 Task: Find connections with filter location Fernandópolis with filter topic #construction with filter profile language German with filter current company Microsoft with filter school Awadesh Pratap Singh University, Rewa with filter industry Surveying and Mapping Services with filter service category Blogging with filter keywords title Geological Engineer
Action: Mouse moved to (482, 98)
Screenshot: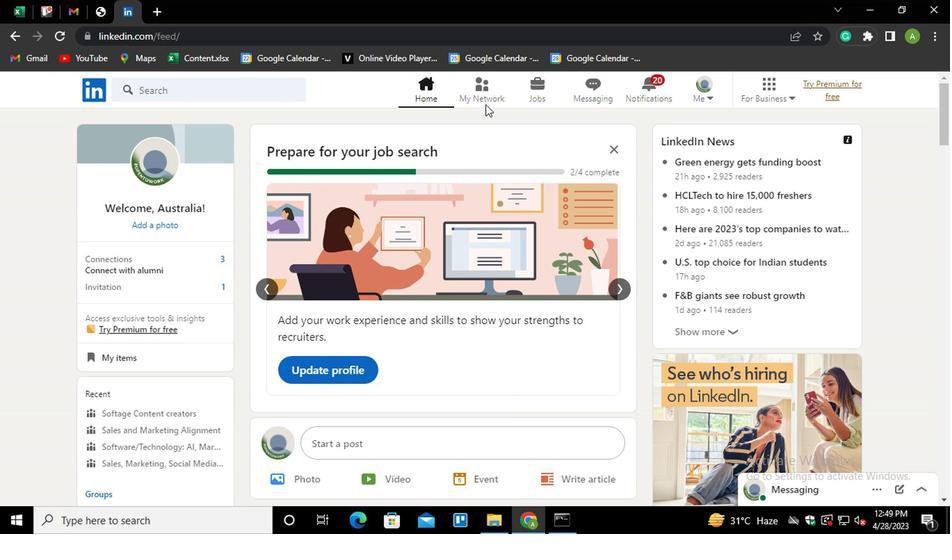 
Action: Mouse pressed left at (482, 98)
Screenshot: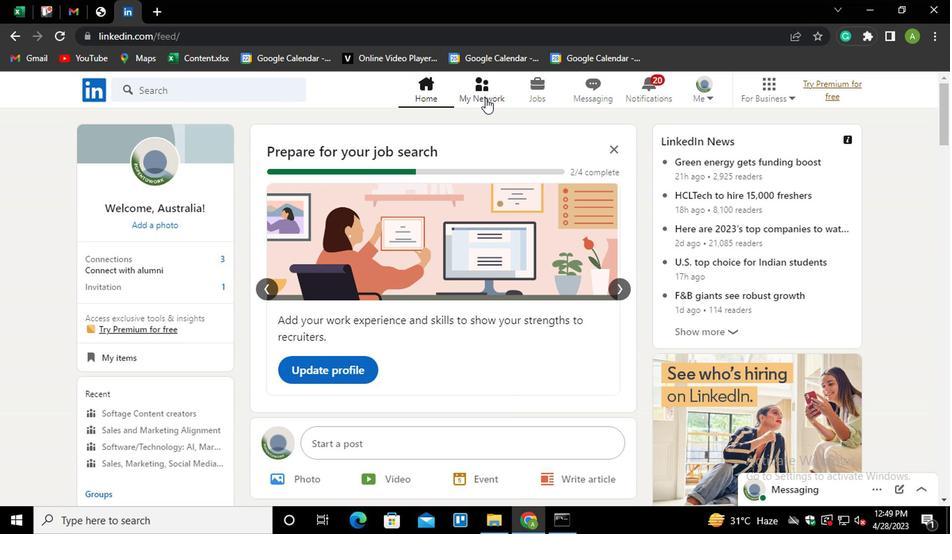 
Action: Mouse moved to (157, 171)
Screenshot: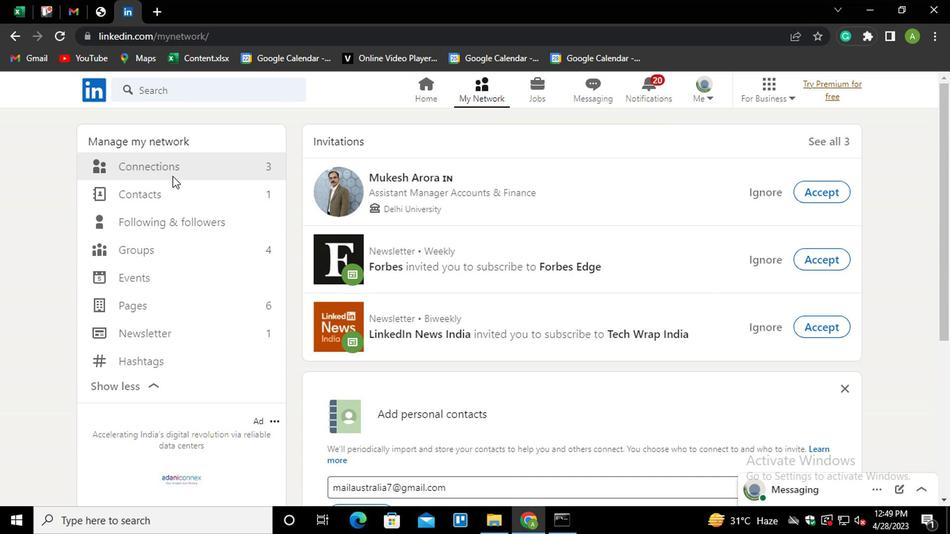 
Action: Mouse pressed left at (157, 171)
Screenshot: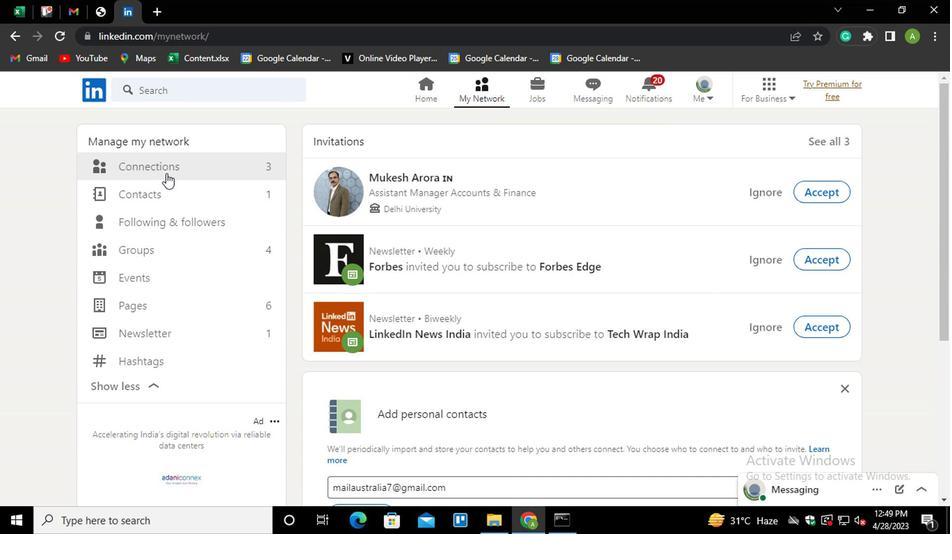 
Action: Mouse moved to (569, 166)
Screenshot: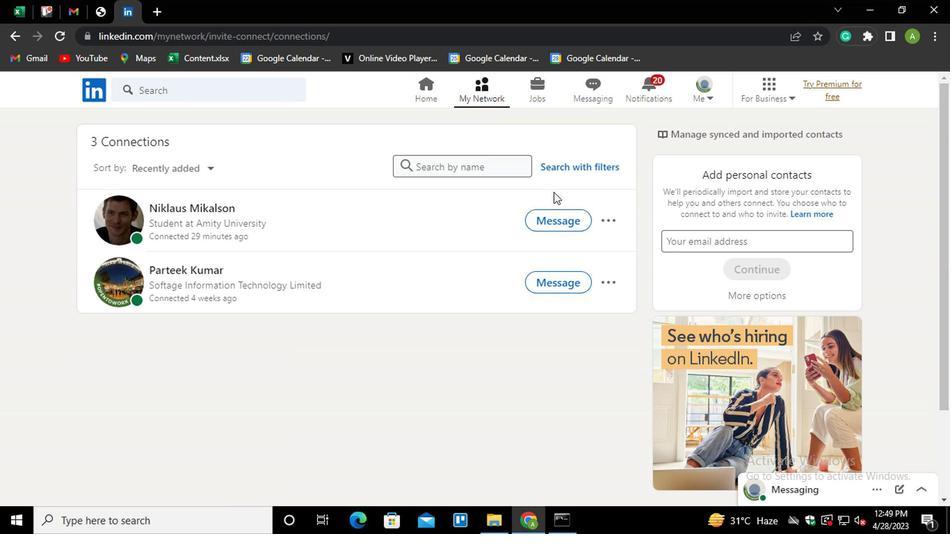 
Action: Mouse pressed left at (569, 166)
Screenshot: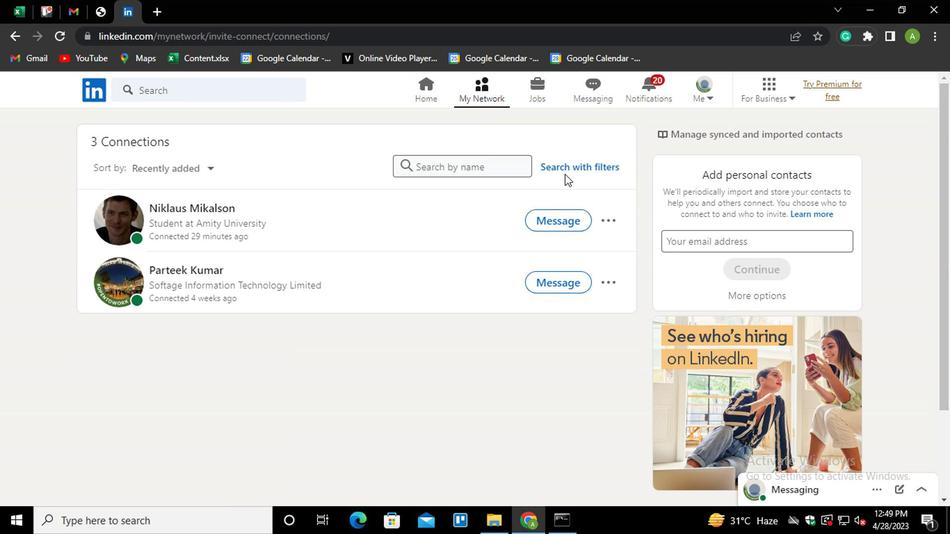 
Action: Mouse moved to (517, 136)
Screenshot: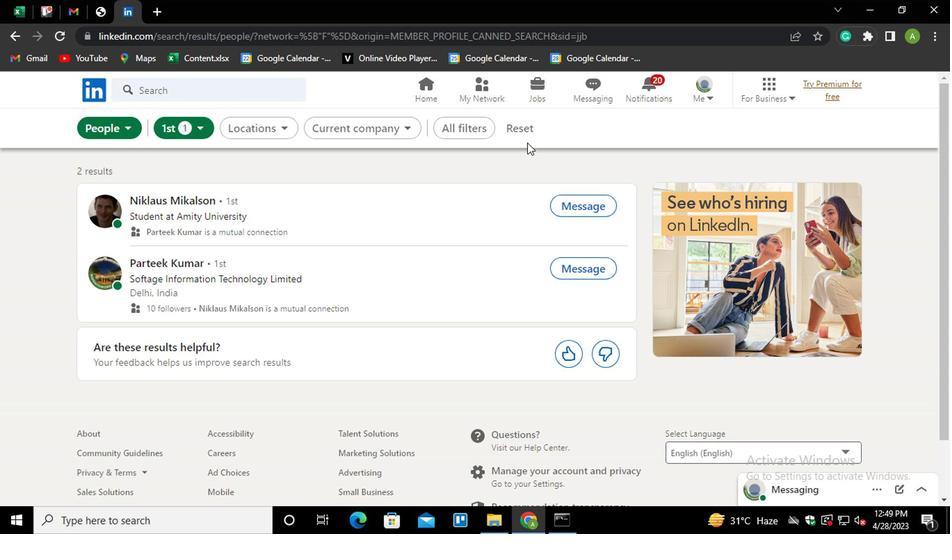 
Action: Mouse pressed left at (517, 136)
Screenshot: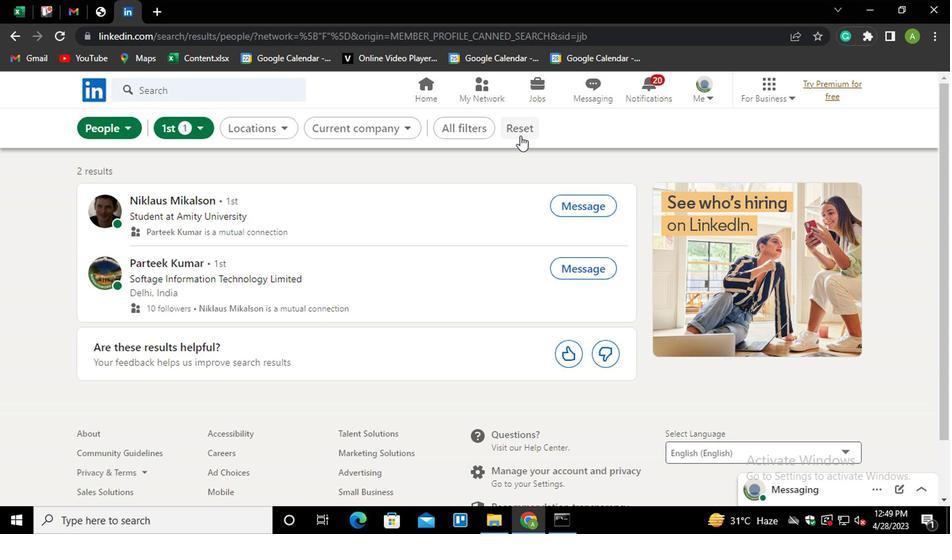 
Action: Mouse moved to (501, 128)
Screenshot: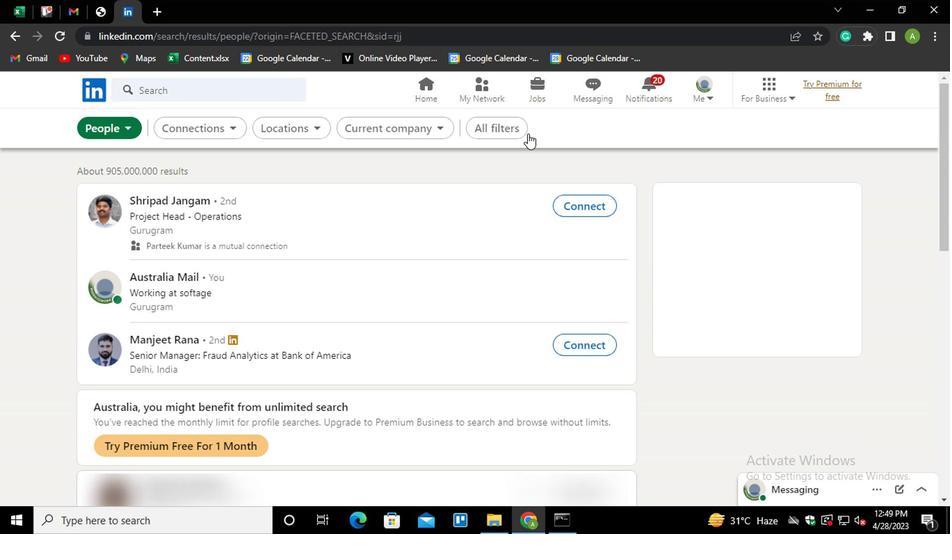 
Action: Mouse pressed left at (501, 128)
Screenshot: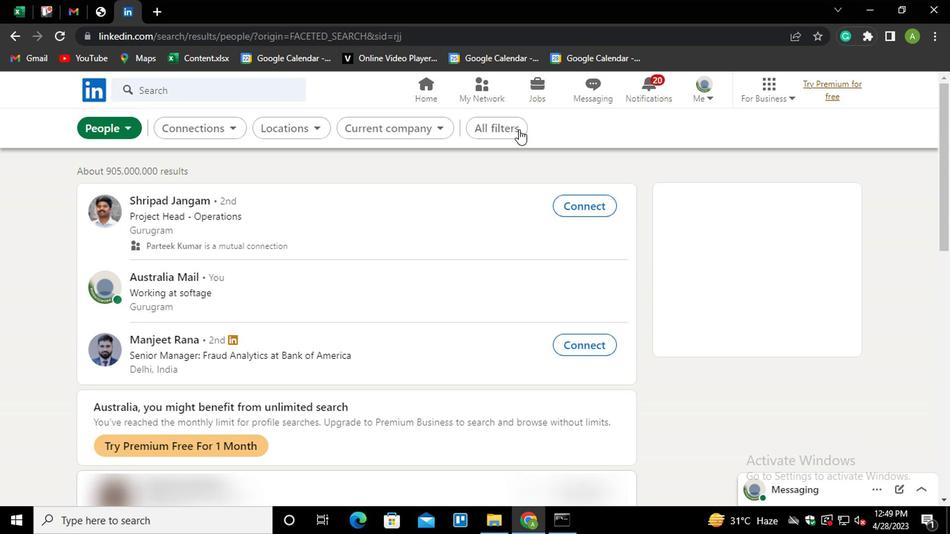 
Action: Mouse moved to (677, 306)
Screenshot: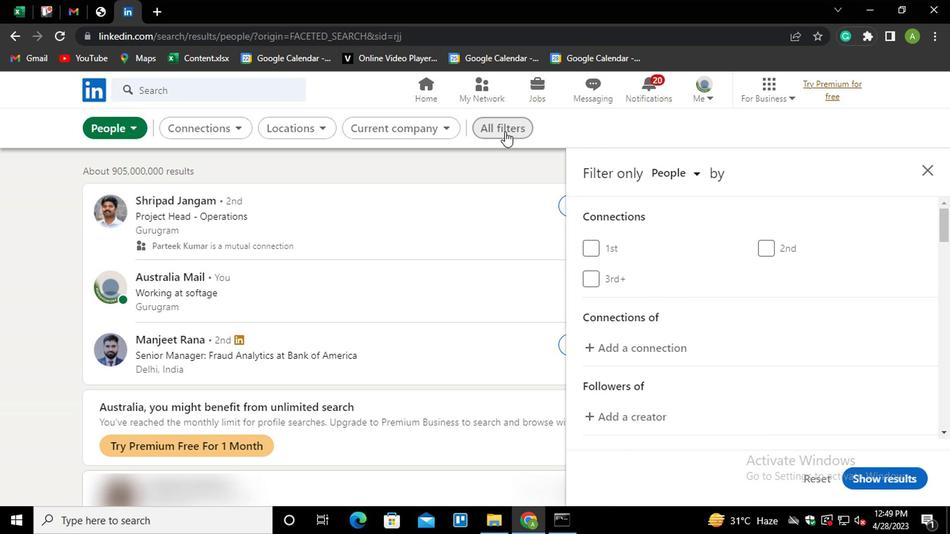 
Action: Mouse scrolled (677, 305) with delta (0, 0)
Screenshot: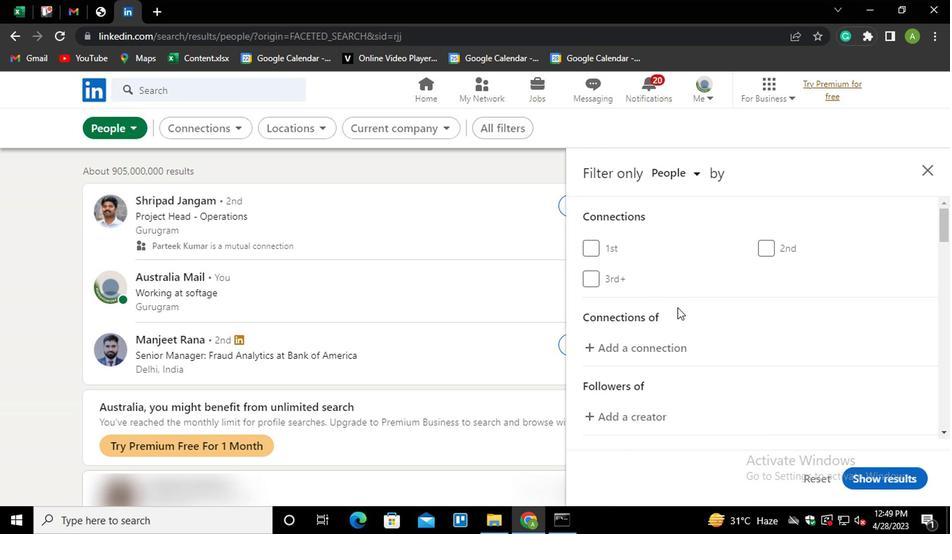 
Action: Mouse scrolled (677, 305) with delta (0, 0)
Screenshot: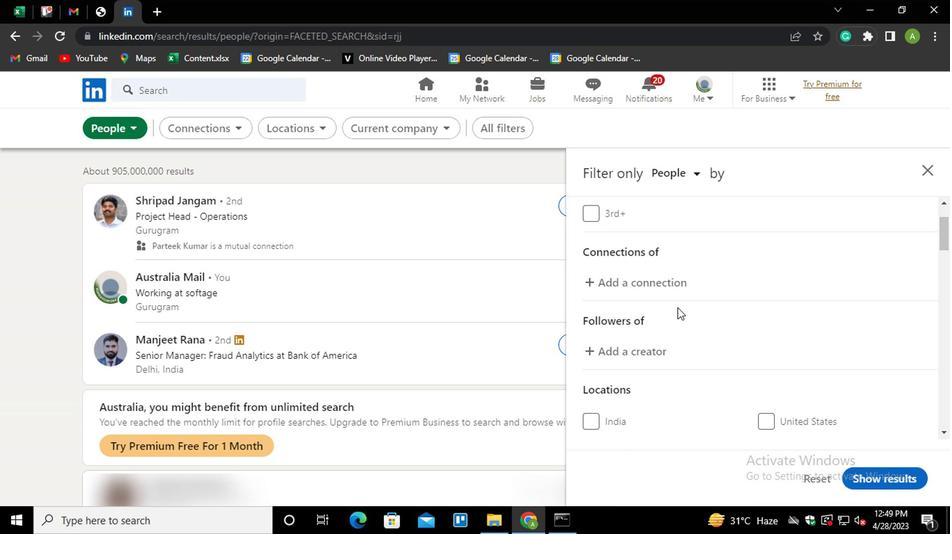 
Action: Mouse scrolled (677, 305) with delta (0, 0)
Screenshot: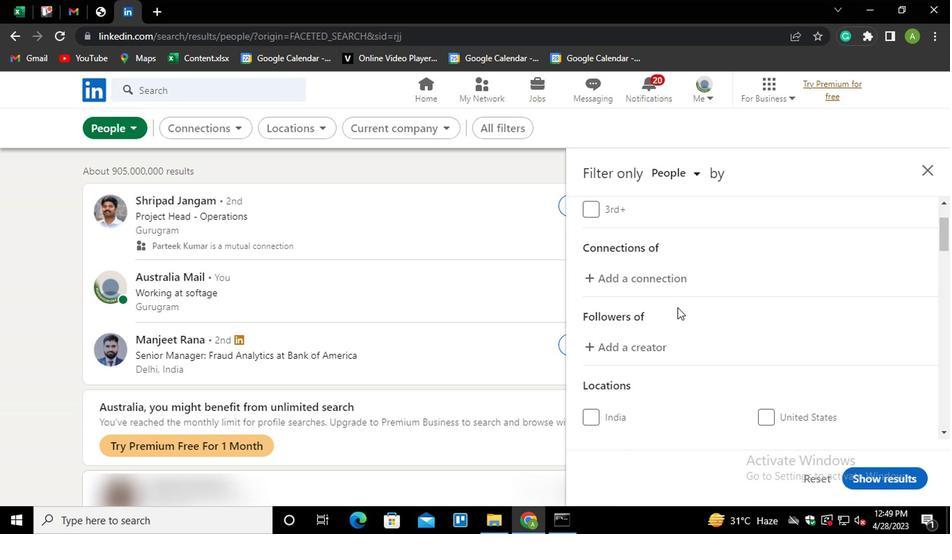 
Action: Mouse moved to (766, 337)
Screenshot: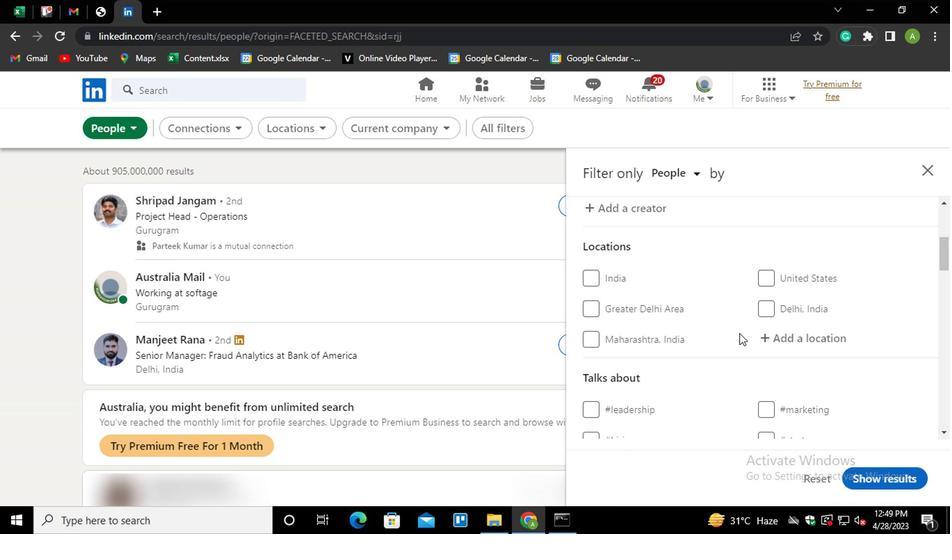 
Action: Mouse pressed left at (766, 337)
Screenshot: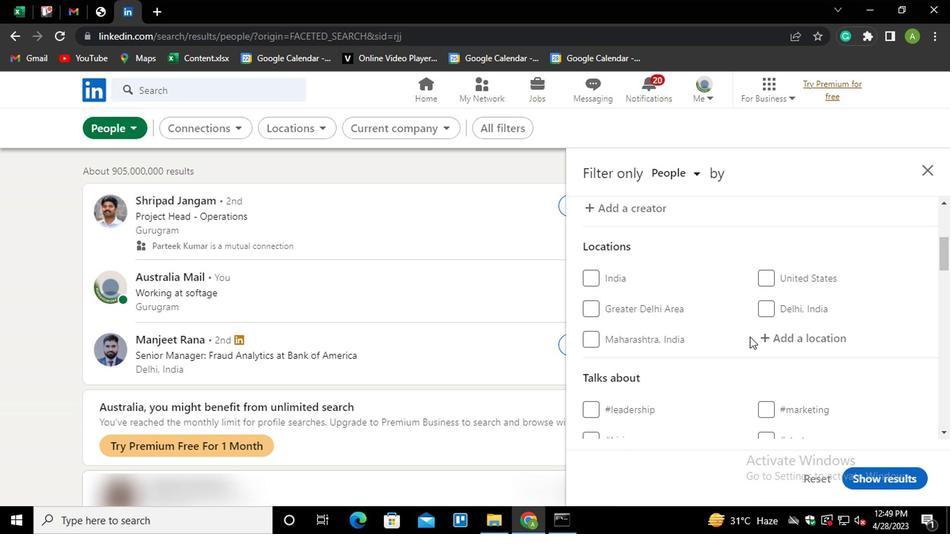 
Action: Mouse moved to (779, 336)
Screenshot: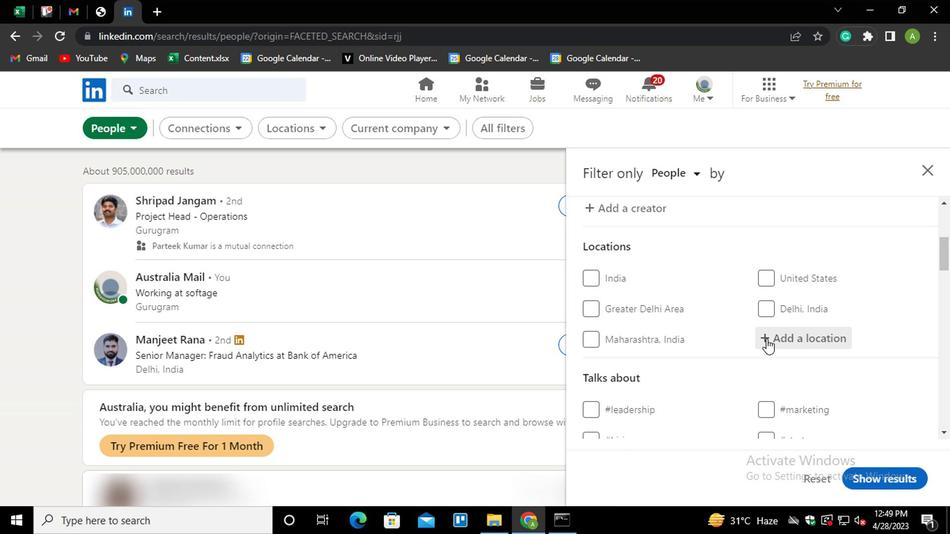 
Action: Mouse pressed left at (779, 336)
Screenshot: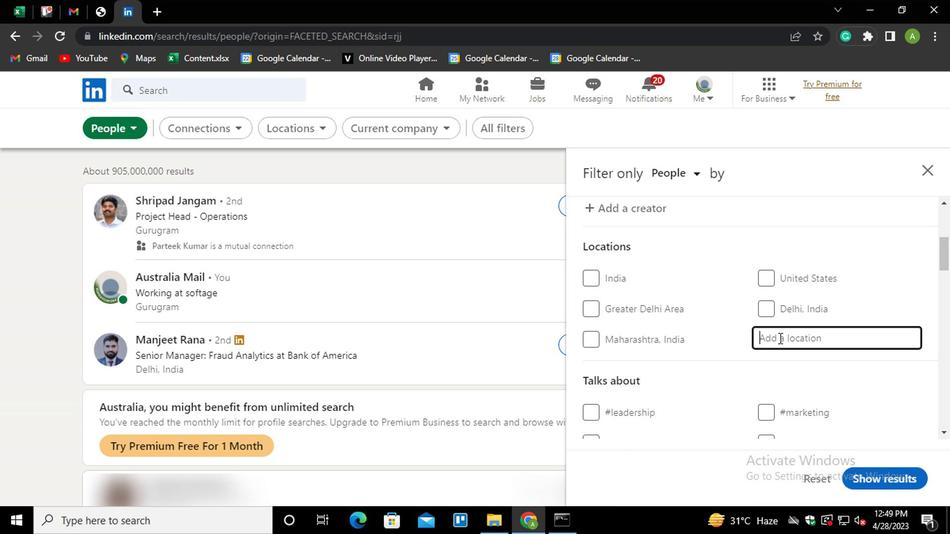 
Action: Key pressed <Key.shift>FERNANDO<Key.down><Key.down><Key.enter>
Screenshot: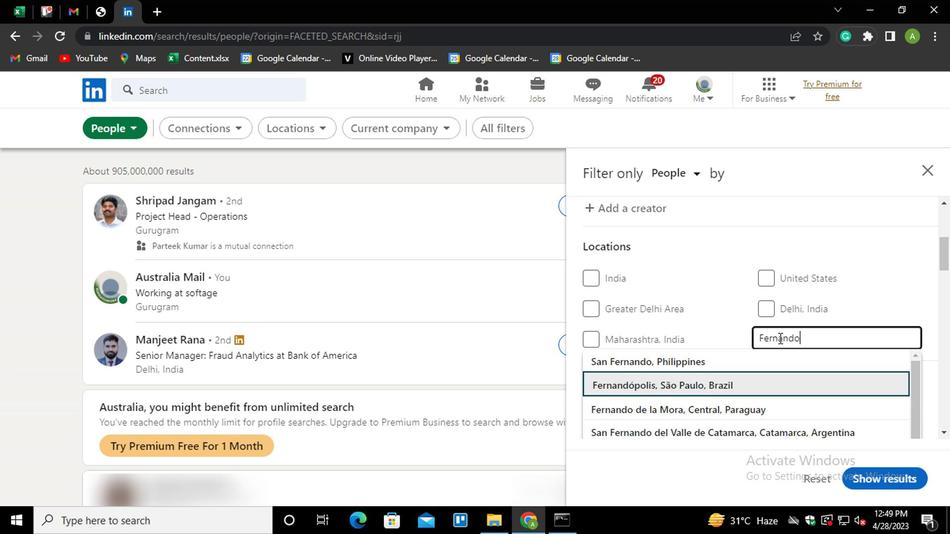 
Action: Mouse scrolled (779, 335) with delta (0, 0)
Screenshot: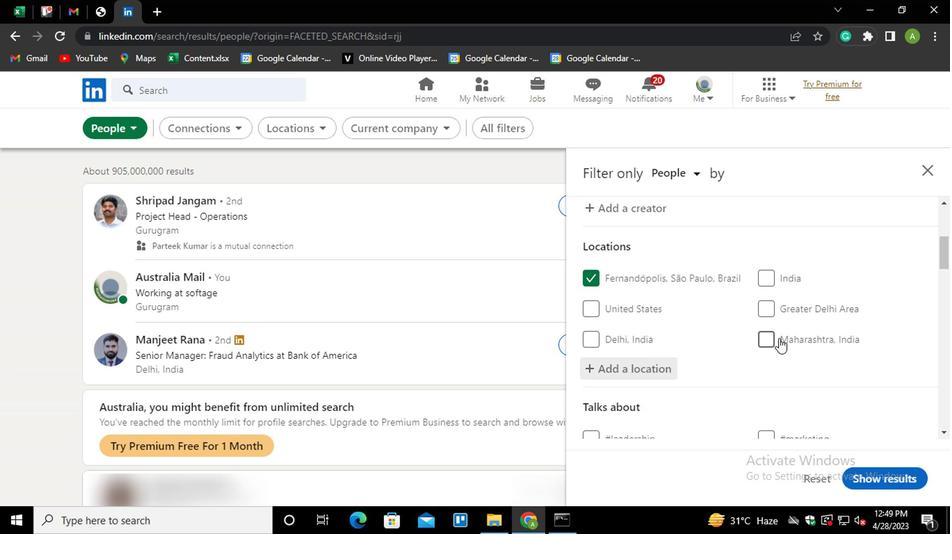 
Action: Mouse scrolled (779, 335) with delta (0, 0)
Screenshot: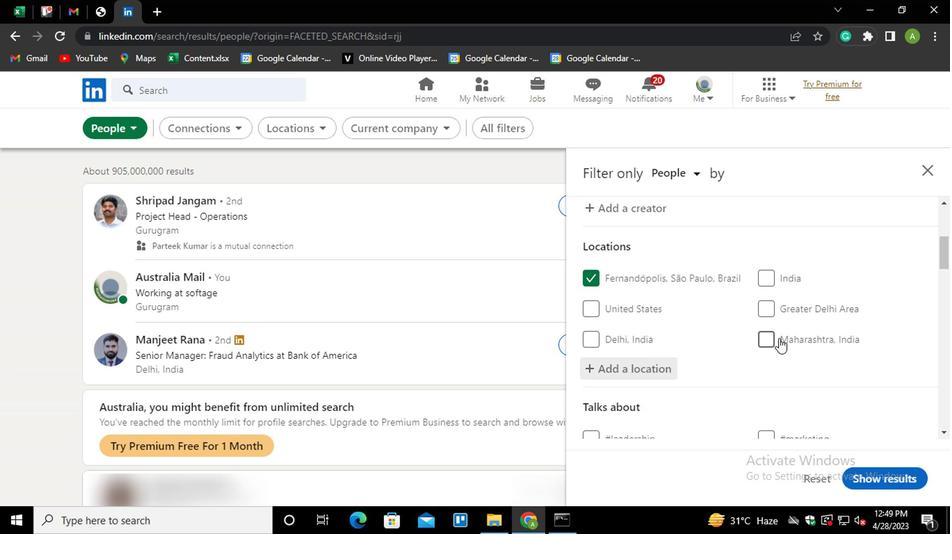 
Action: Mouse scrolled (779, 335) with delta (0, 0)
Screenshot: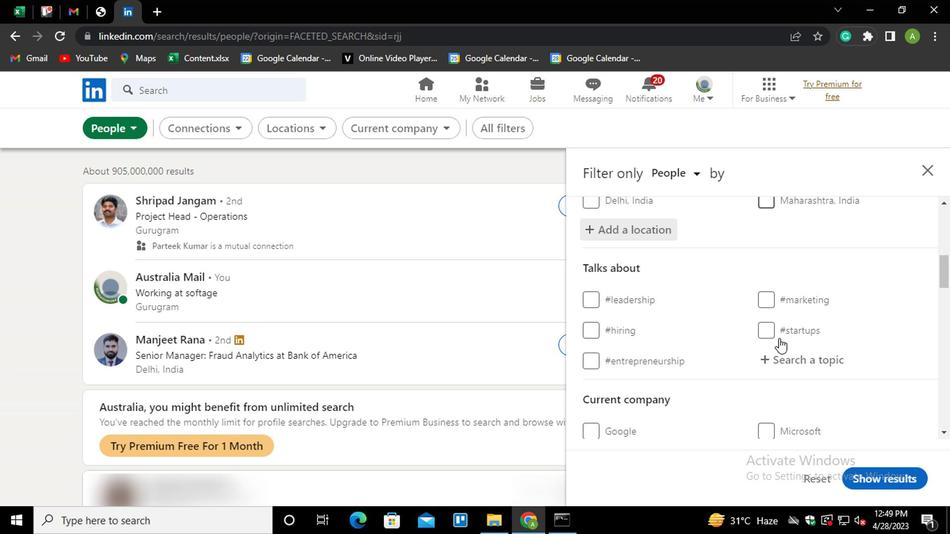 
Action: Mouse moved to (782, 290)
Screenshot: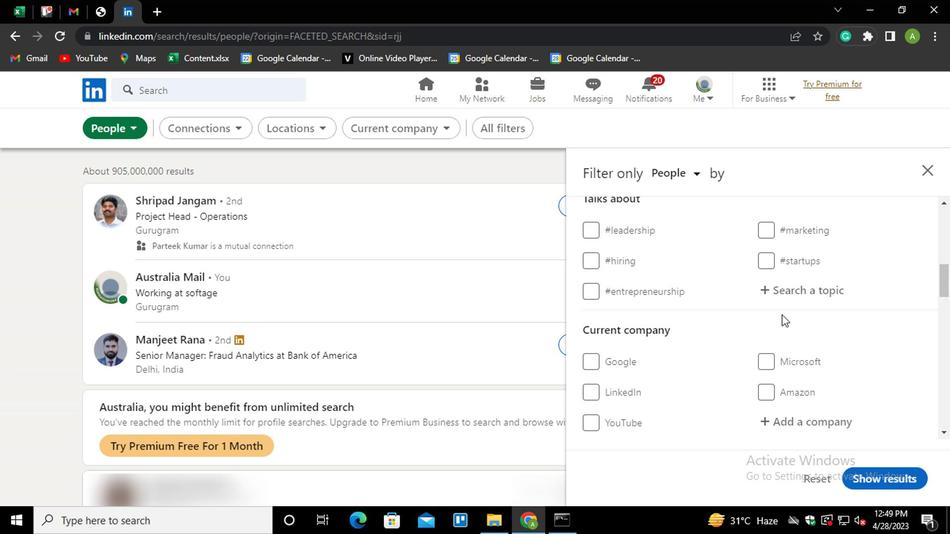 
Action: Mouse pressed left at (782, 290)
Screenshot: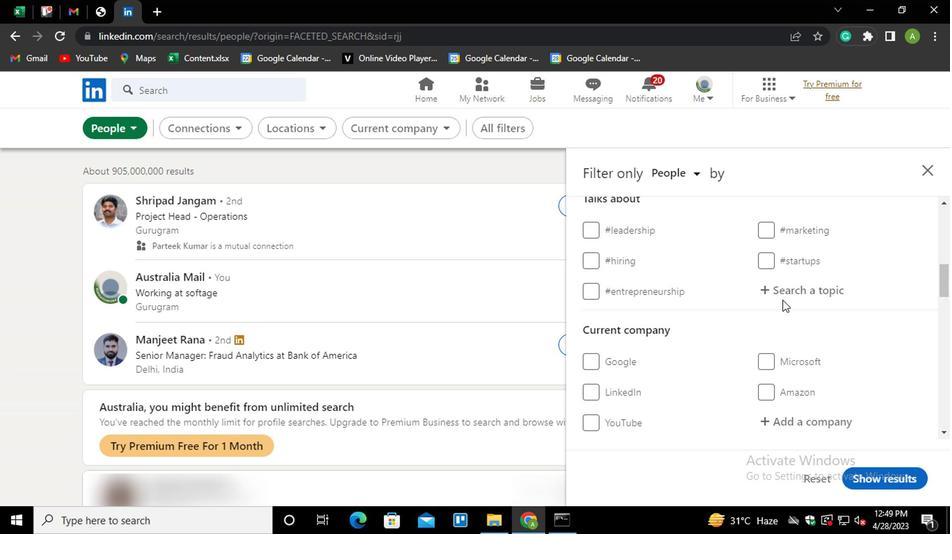 
Action: Key pressed CONSTRUCTION<Key.down><Key.enter>
Screenshot: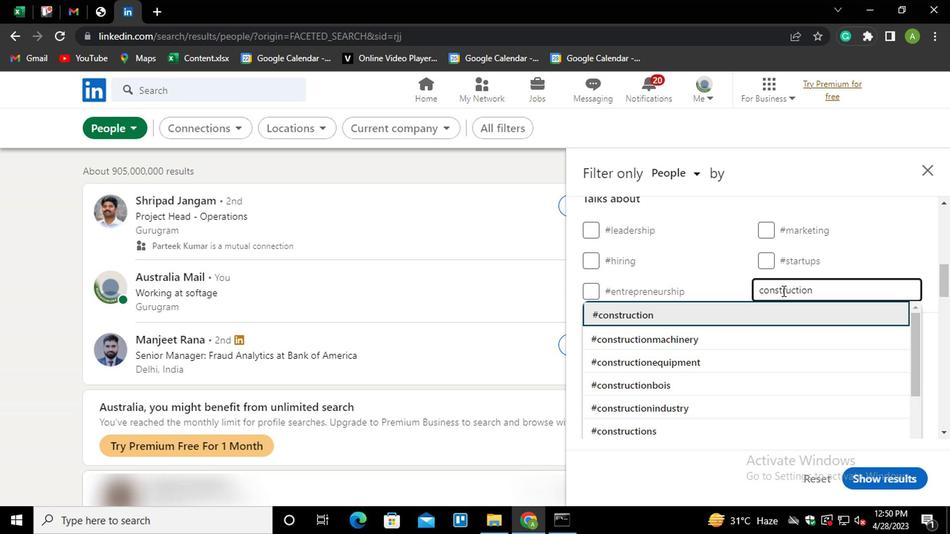 
Action: Mouse scrolled (782, 289) with delta (0, 0)
Screenshot: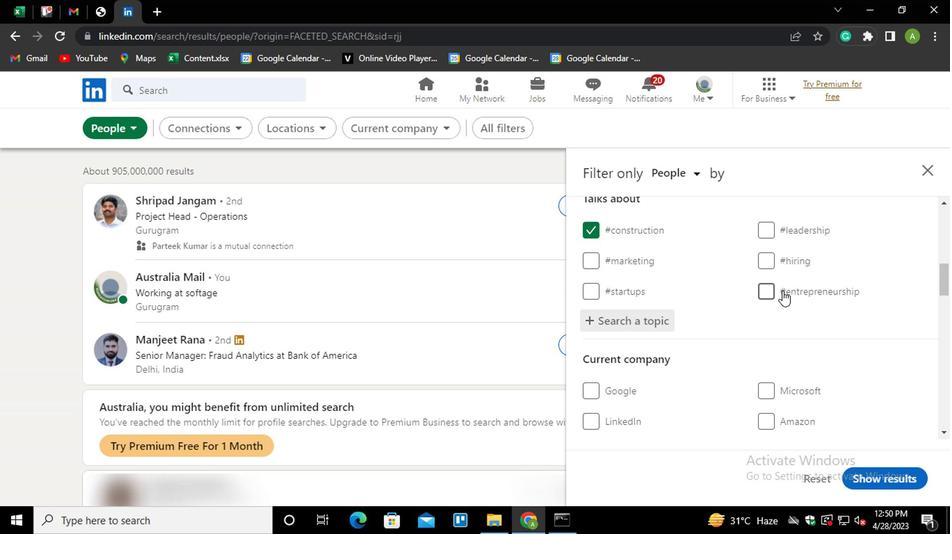 
Action: Mouse scrolled (782, 289) with delta (0, 0)
Screenshot: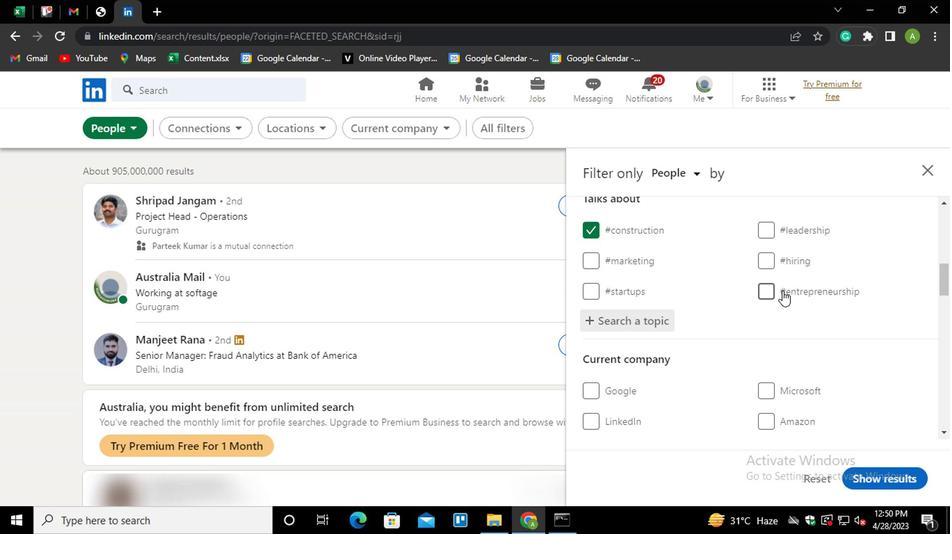 
Action: Mouse scrolled (782, 289) with delta (0, 0)
Screenshot: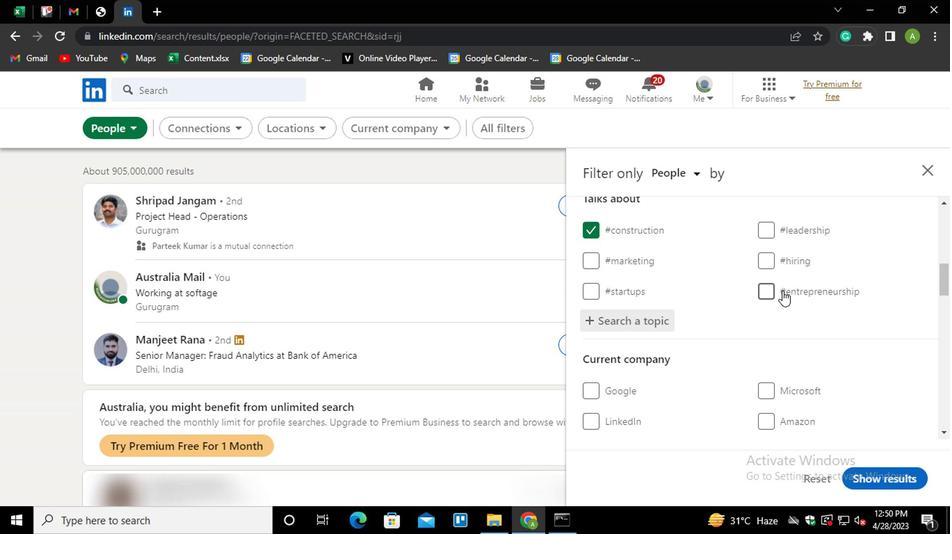 
Action: Mouse scrolled (782, 289) with delta (0, 0)
Screenshot: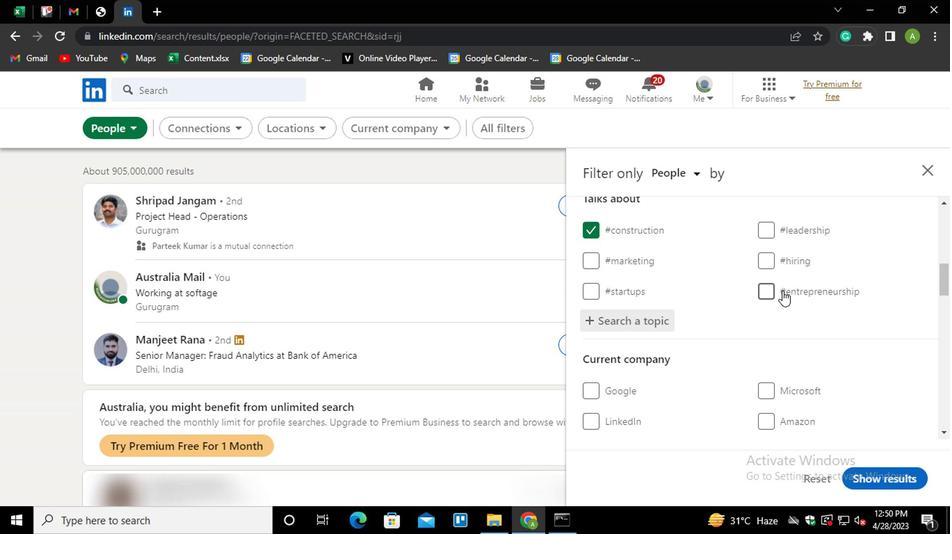
Action: Mouse scrolled (782, 289) with delta (0, 0)
Screenshot: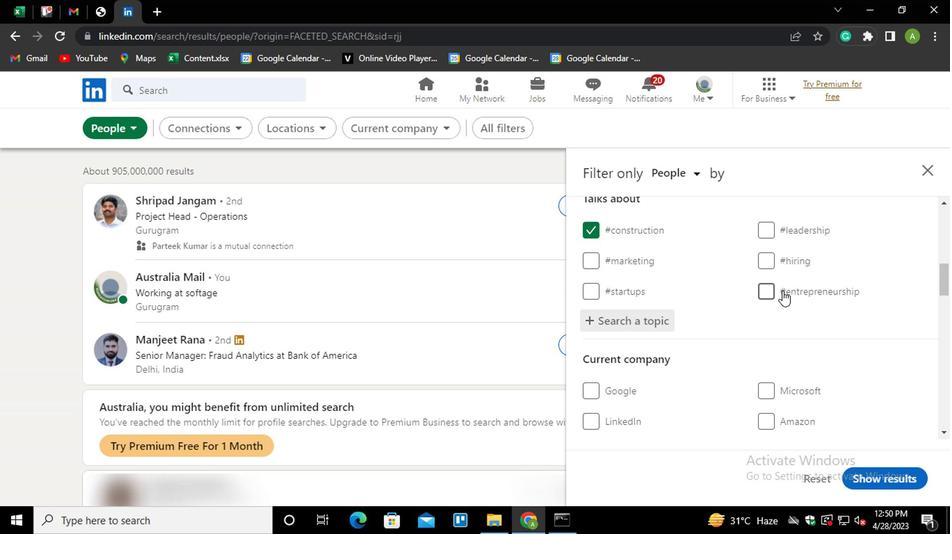 
Action: Mouse scrolled (782, 289) with delta (0, 0)
Screenshot: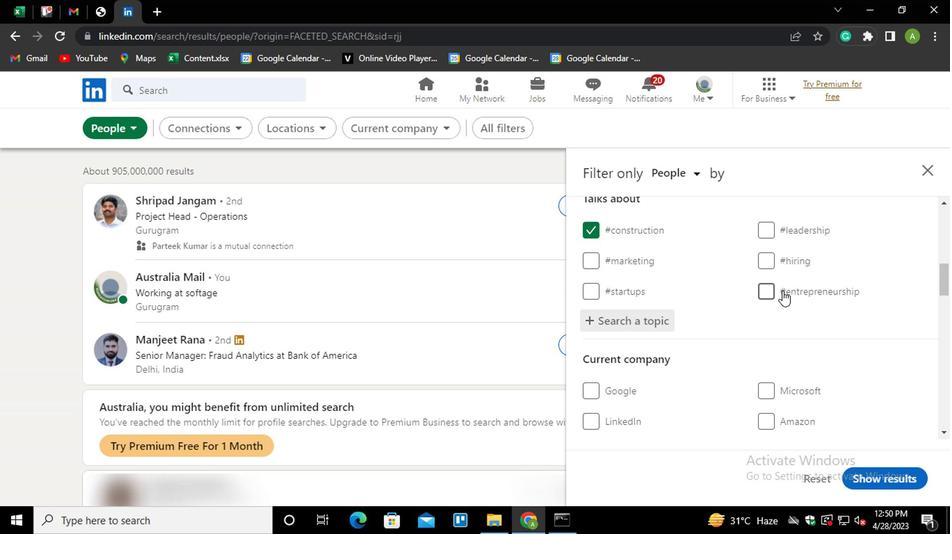 
Action: Mouse scrolled (782, 289) with delta (0, 0)
Screenshot: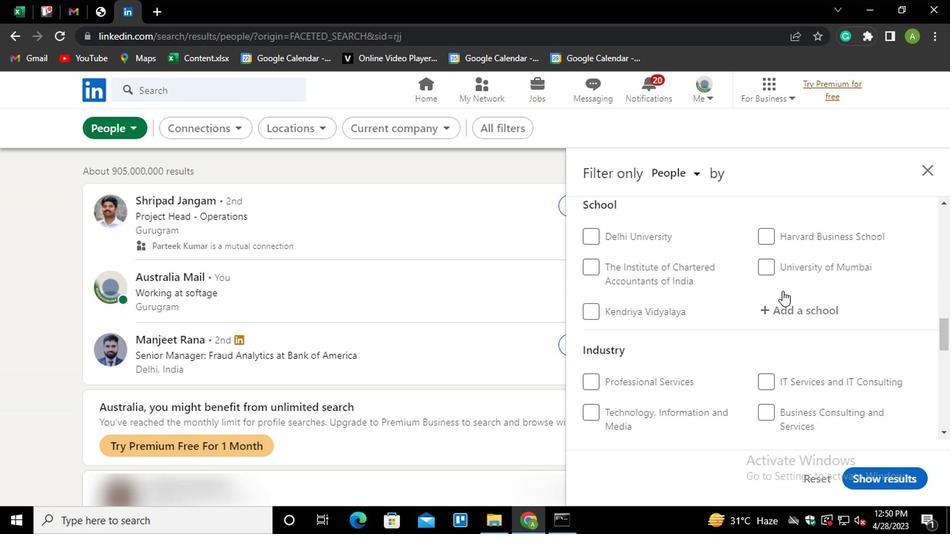 
Action: Mouse scrolled (782, 289) with delta (0, 0)
Screenshot: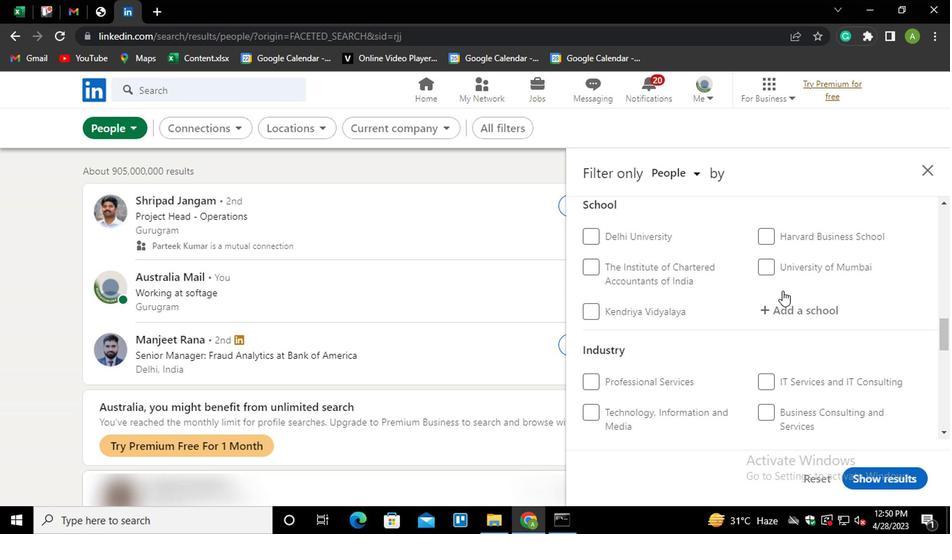 
Action: Mouse scrolled (782, 289) with delta (0, 0)
Screenshot: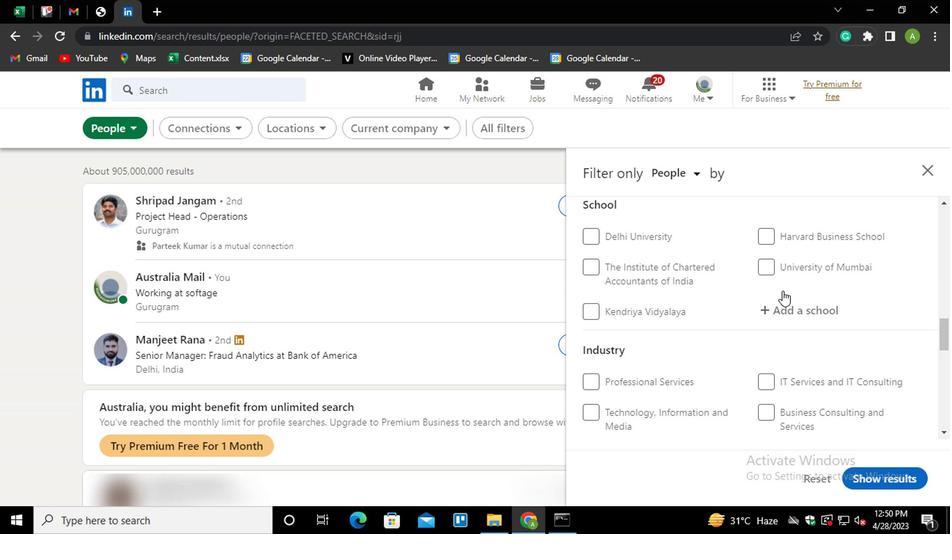 
Action: Mouse scrolled (782, 289) with delta (0, 0)
Screenshot: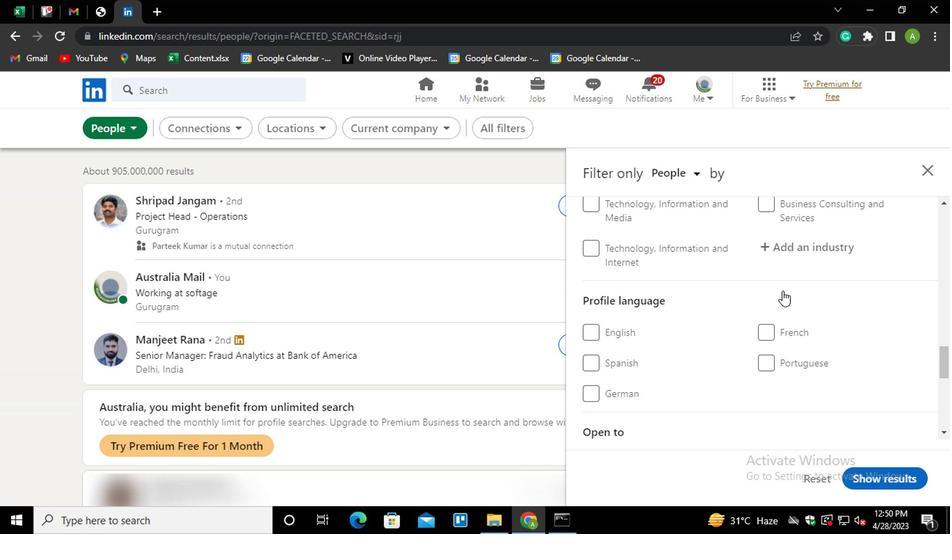 
Action: Mouse moved to (612, 322)
Screenshot: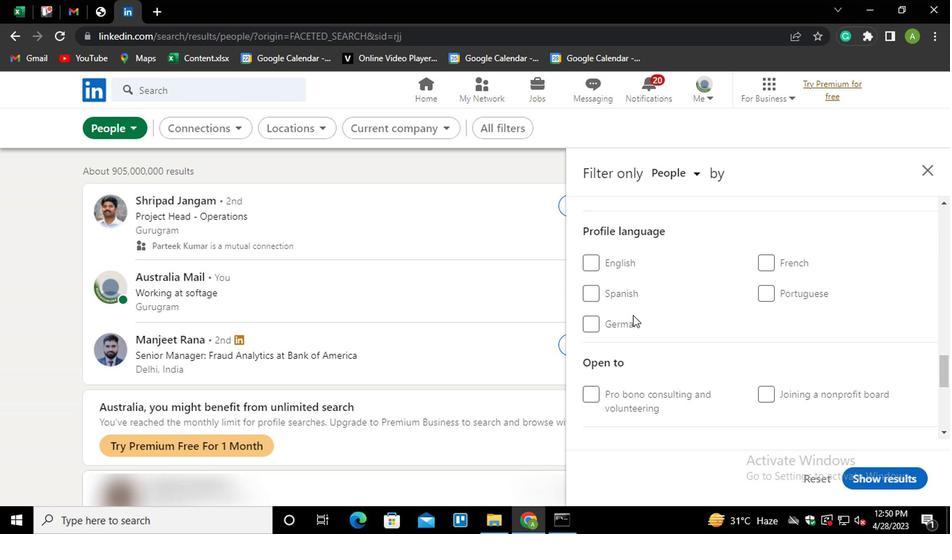 
Action: Mouse pressed left at (612, 322)
Screenshot: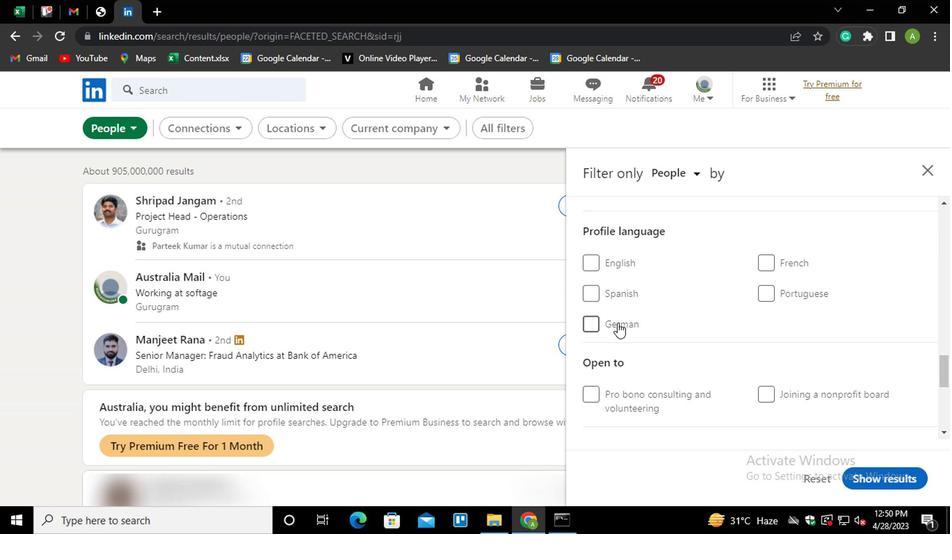 
Action: Mouse moved to (728, 337)
Screenshot: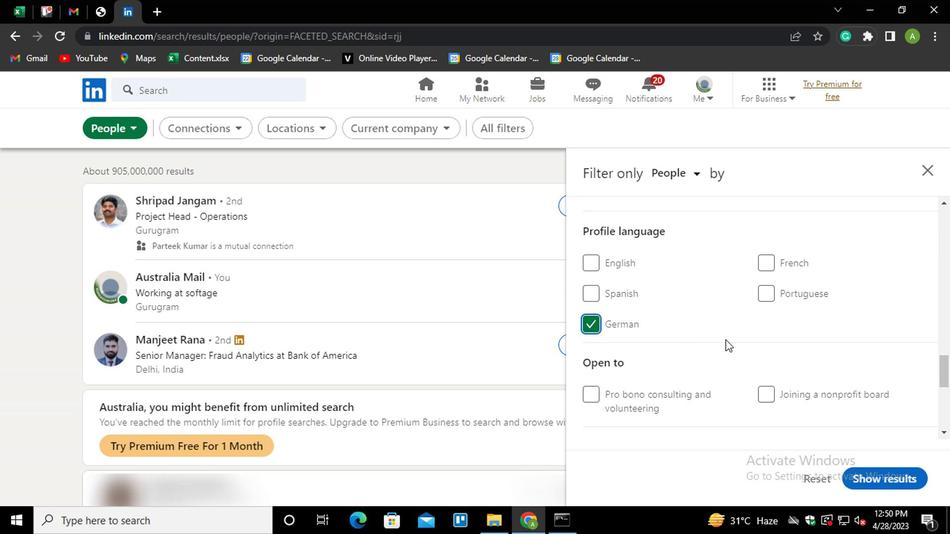 
Action: Mouse scrolled (728, 338) with delta (0, 0)
Screenshot: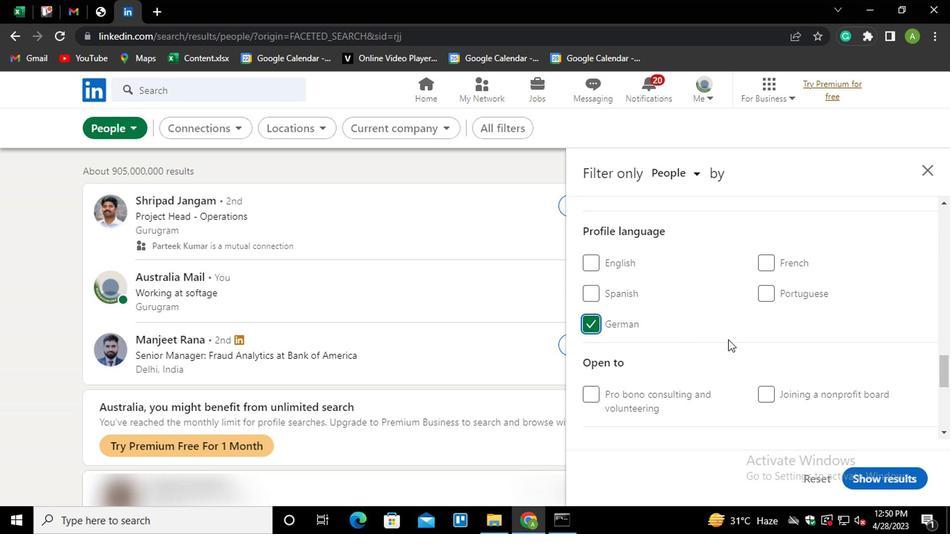 
Action: Mouse scrolled (728, 338) with delta (0, 0)
Screenshot: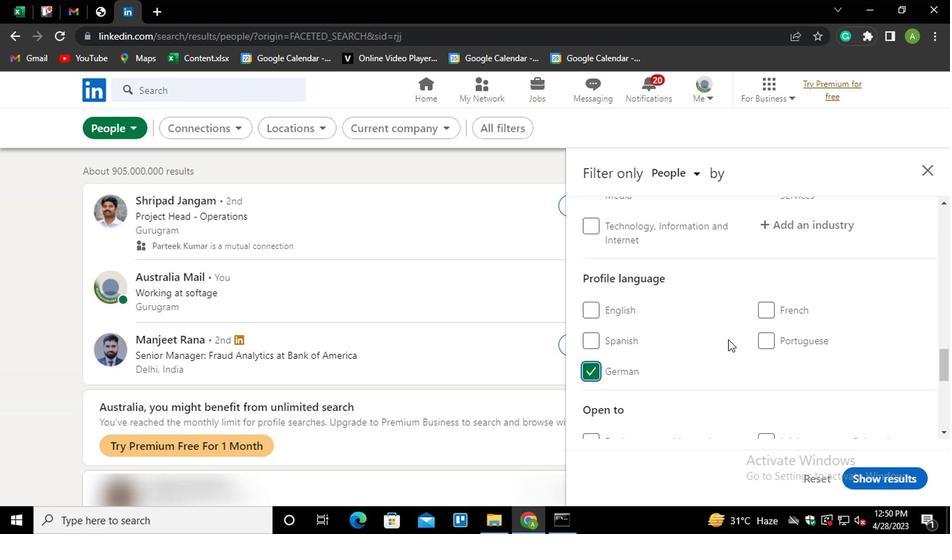 
Action: Mouse scrolled (728, 338) with delta (0, 0)
Screenshot: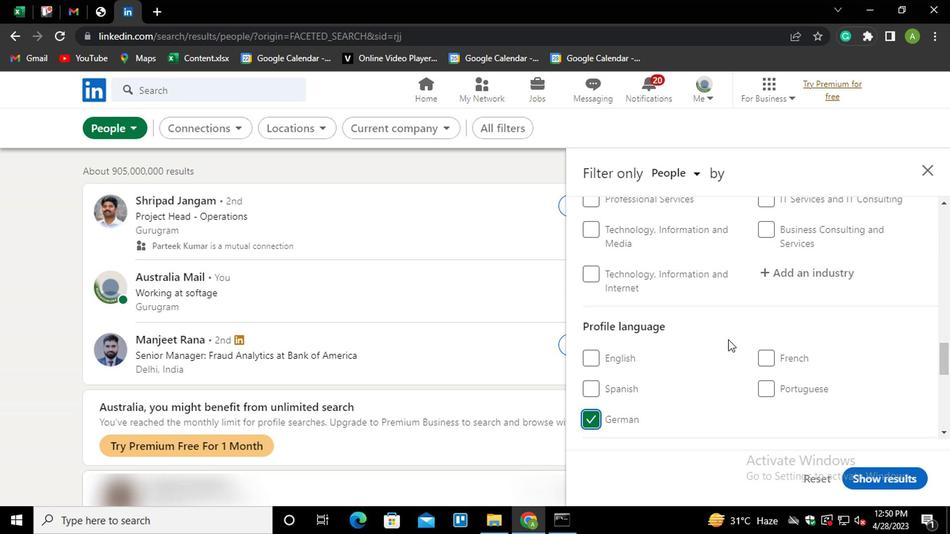 
Action: Mouse scrolled (728, 338) with delta (0, 0)
Screenshot: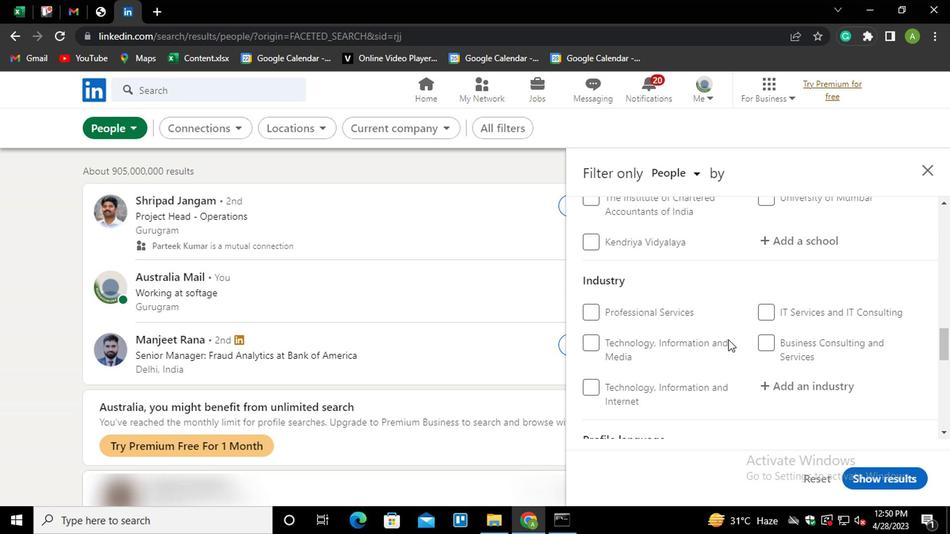 
Action: Mouse scrolled (728, 338) with delta (0, 0)
Screenshot: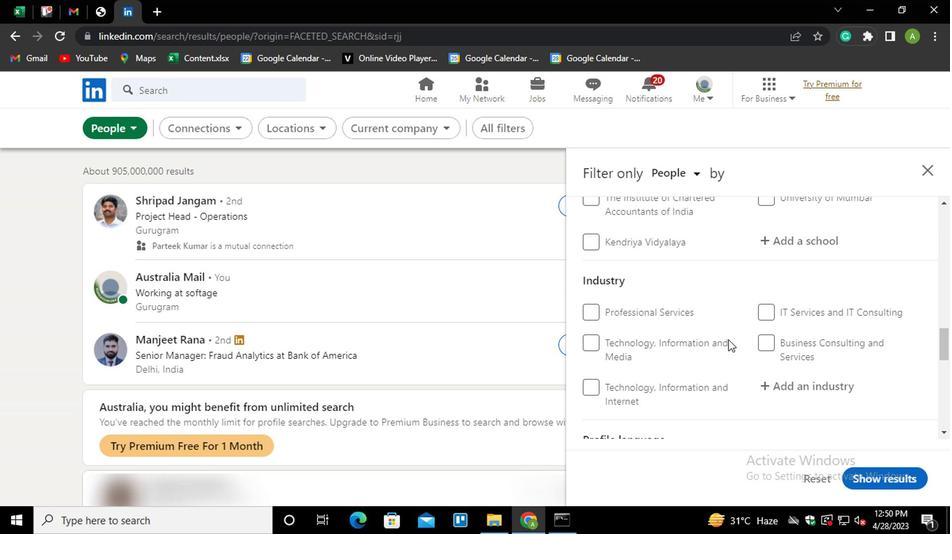 
Action: Mouse scrolled (728, 338) with delta (0, 0)
Screenshot: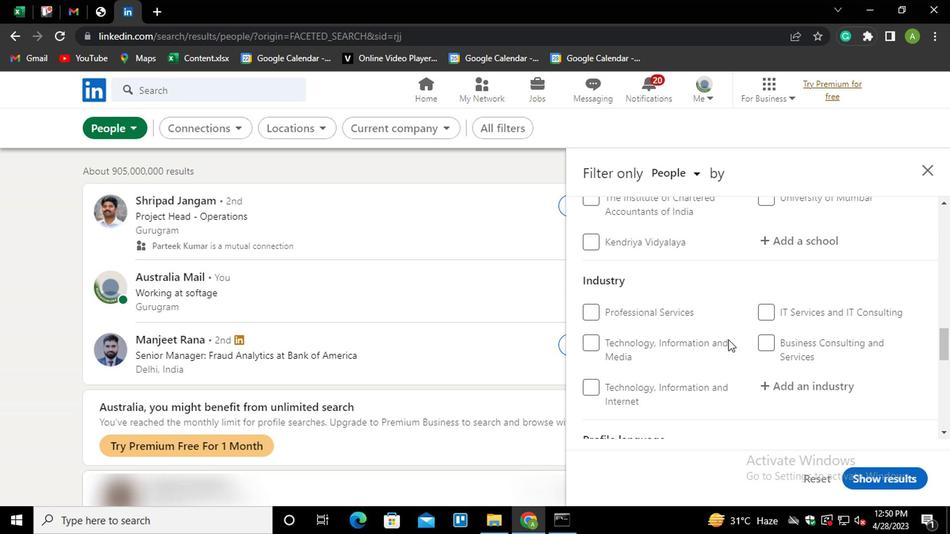 
Action: Mouse scrolled (728, 338) with delta (0, 0)
Screenshot: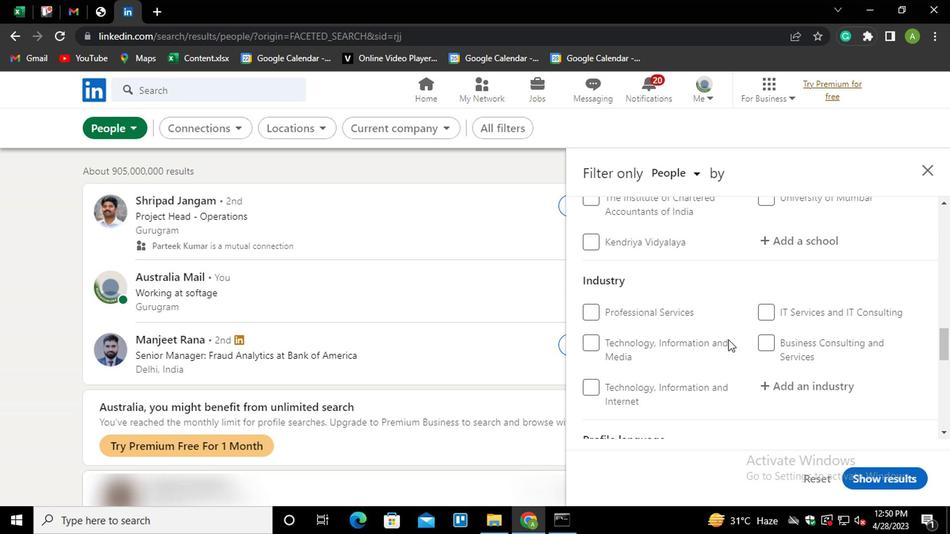 
Action: Mouse scrolled (728, 338) with delta (0, 0)
Screenshot: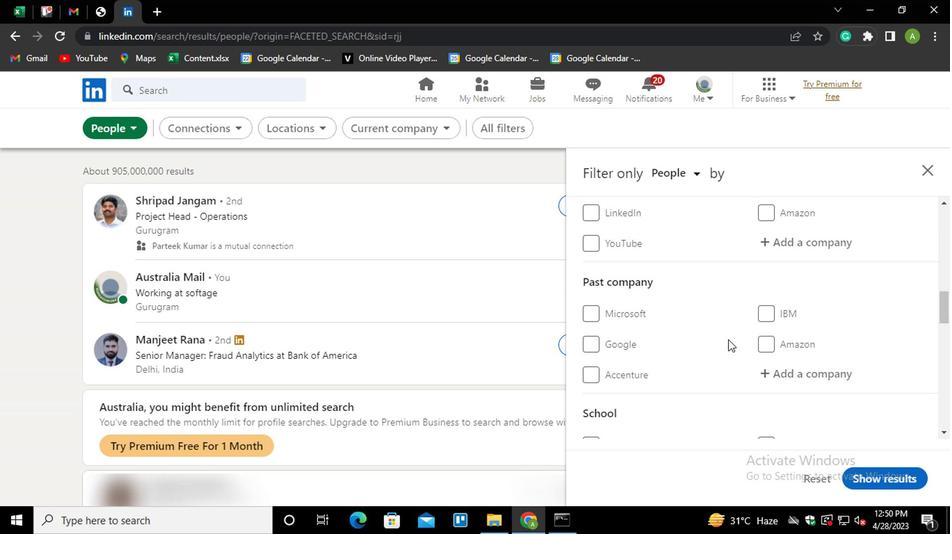 
Action: Mouse moved to (771, 253)
Screenshot: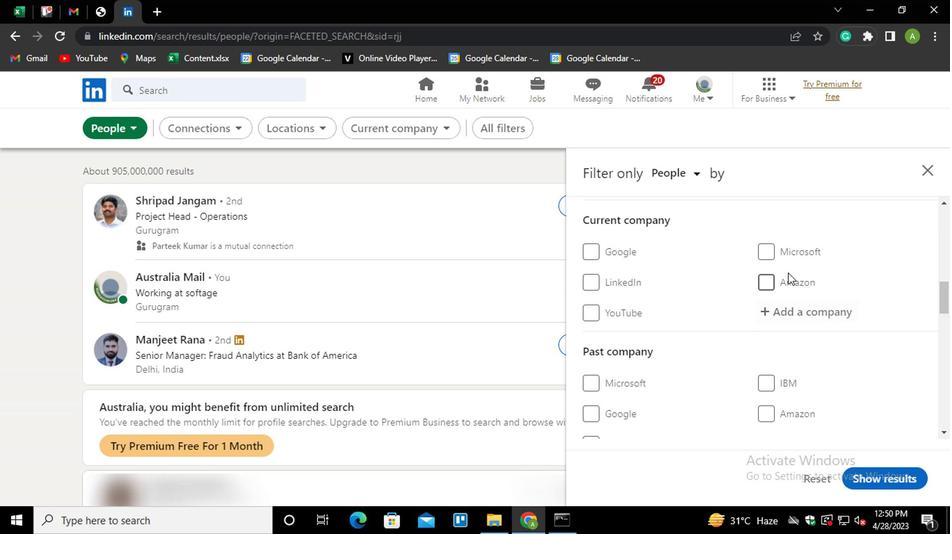 
Action: Mouse pressed left at (771, 253)
Screenshot: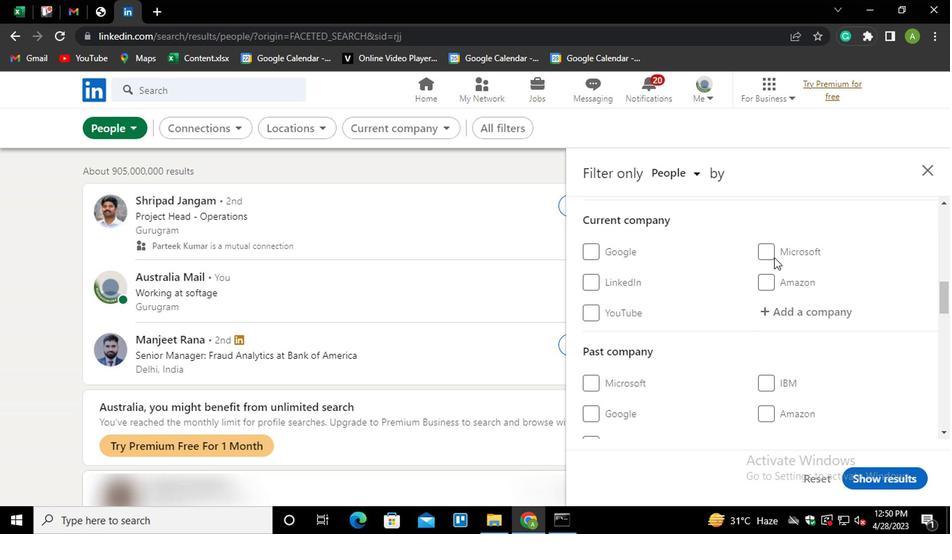 
Action: Mouse moved to (791, 297)
Screenshot: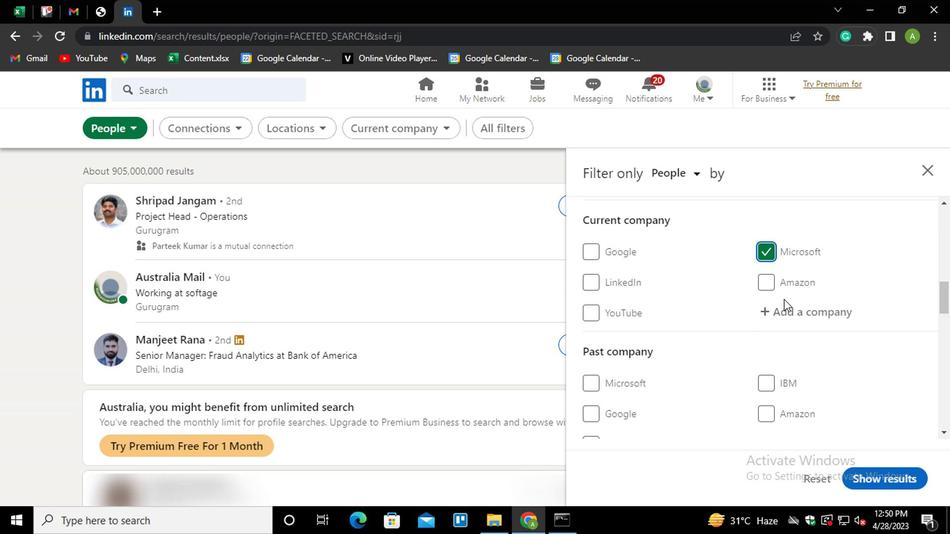 
Action: Mouse scrolled (791, 297) with delta (0, 0)
Screenshot: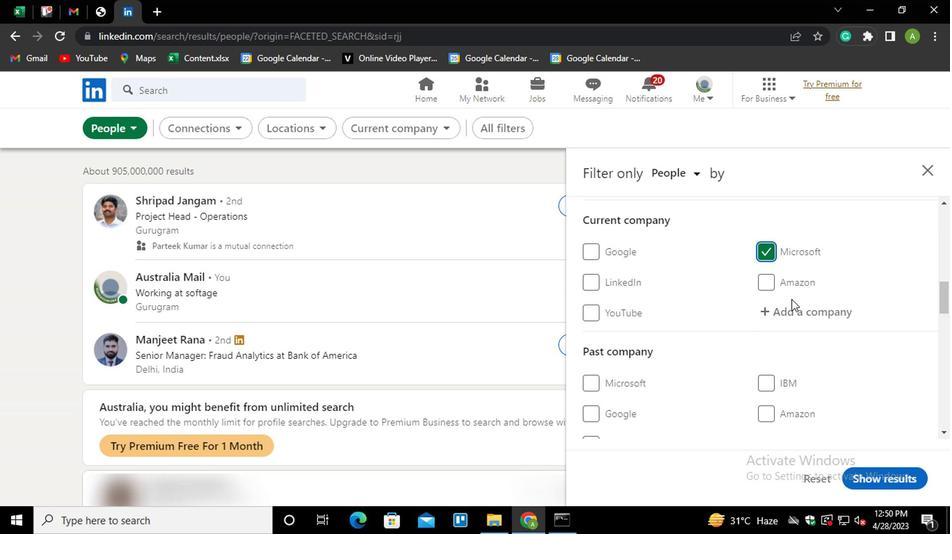 
Action: Mouse scrolled (791, 297) with delta (0, 0)
Screenshot: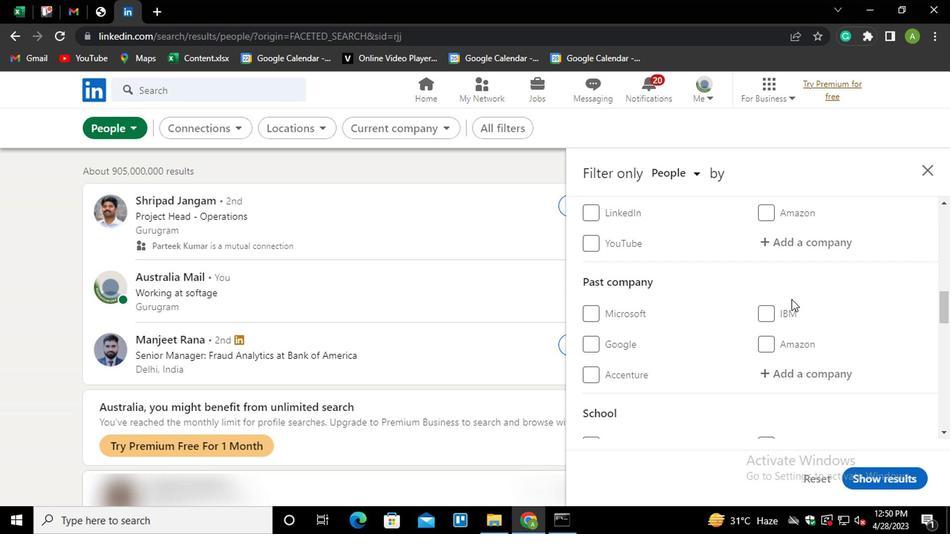 
Action: Mouse scrolled (791, 297) with delta (0, 0)
Screenshot: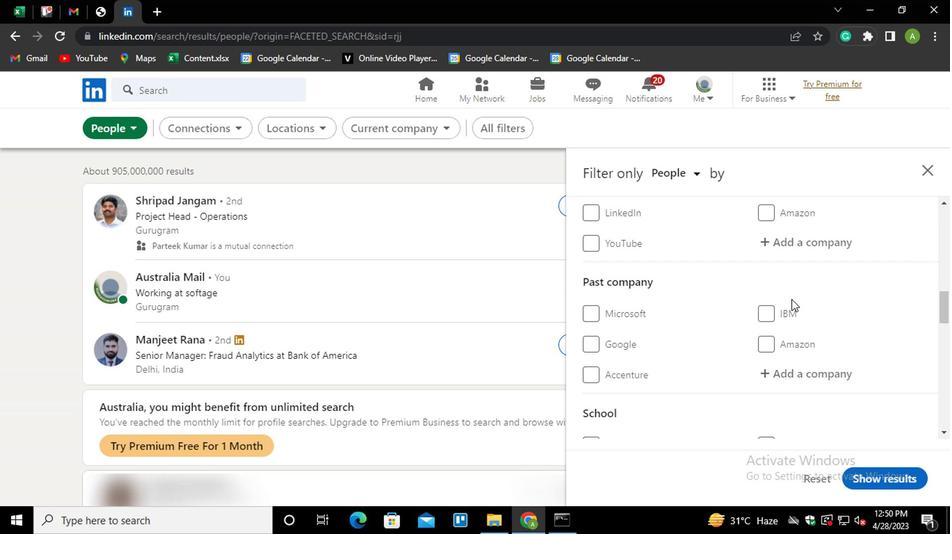 
Action: Mouse scrolled (791, 297) with delta (0, 0)
Screenshot: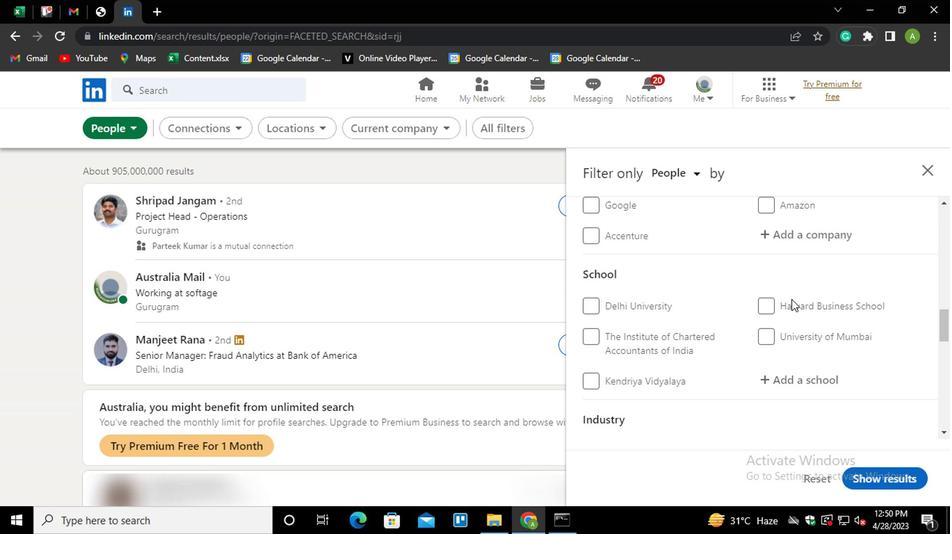 
Action: Mouse moved to (793, 306)
Screenshot: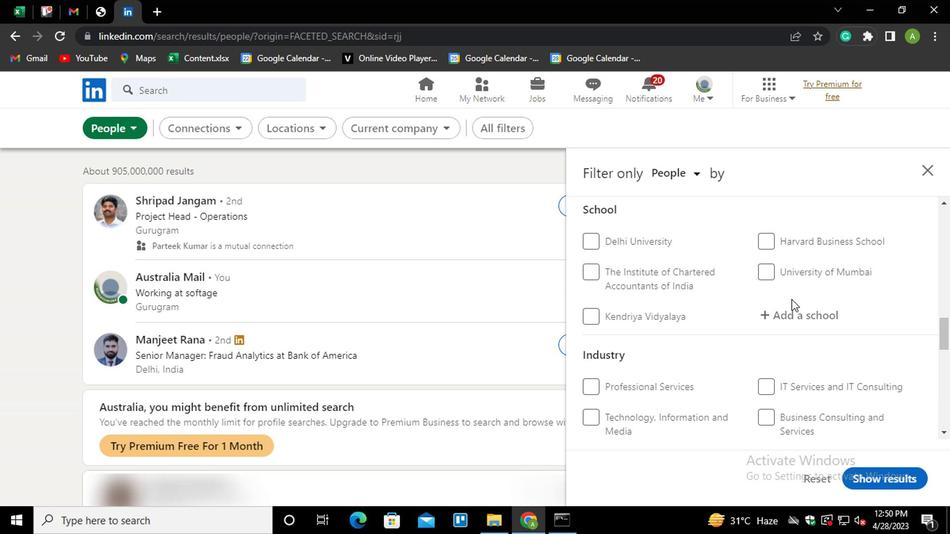 
Action: Mouse pressed left at (793, 306)
Screenshot: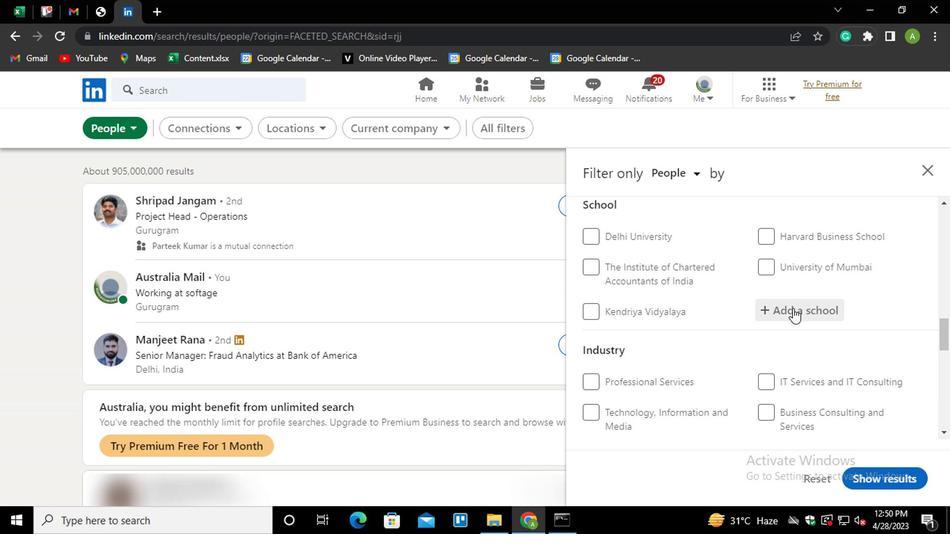 
Action: Mouse moved to (793, 307)
Screenshot: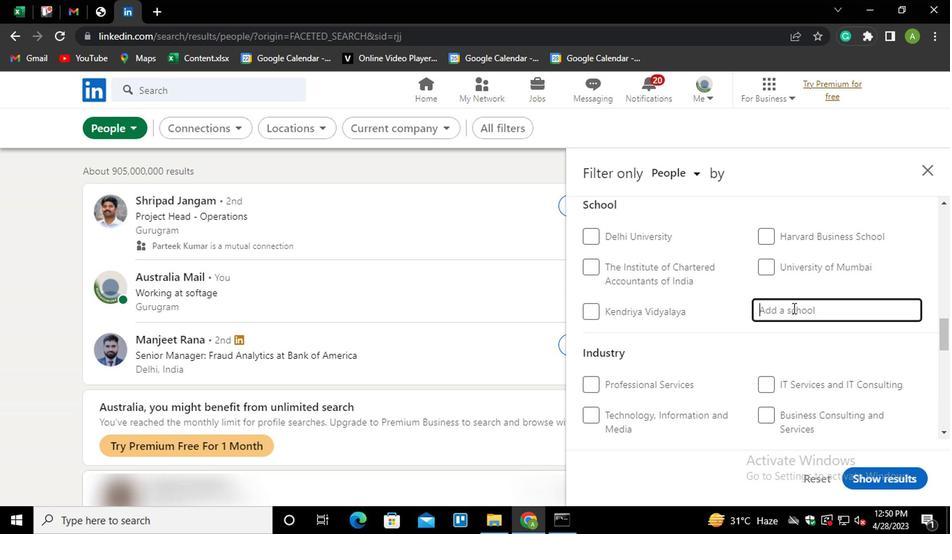
Action: Key pressed <Key.shift>
Screenshot: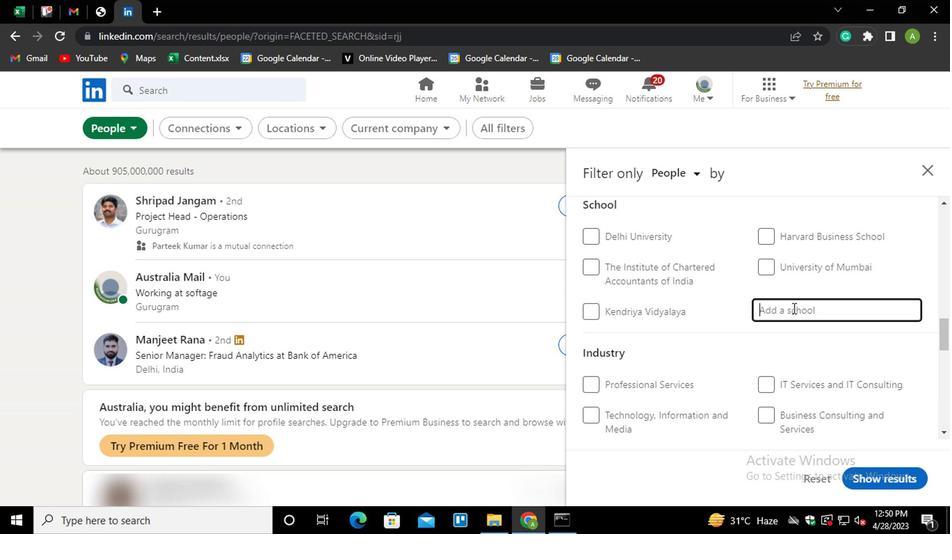 
Action: Mouse moved to (793, 307)
Screenshot: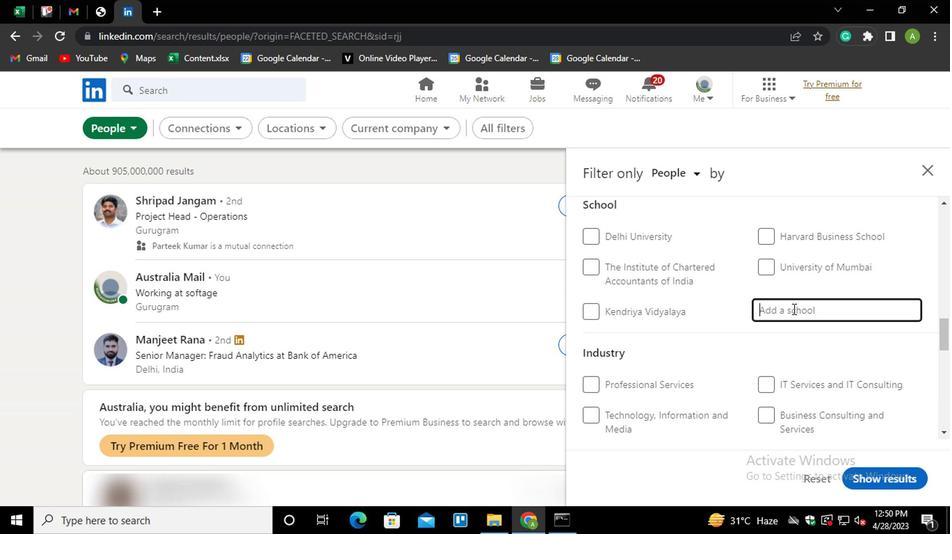 
Action: Key pressed A
Screenshot: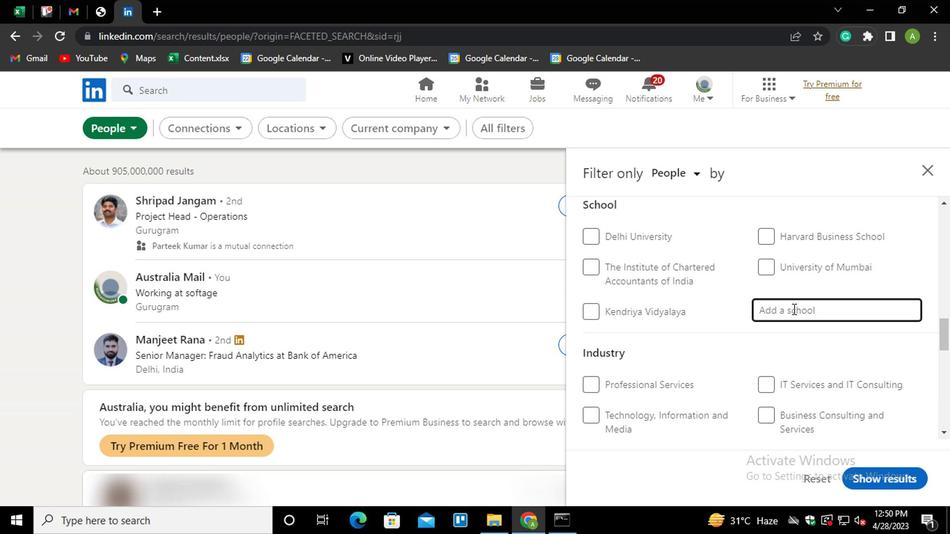 
Action: Mouse moved to (790, 310)
Screenshot: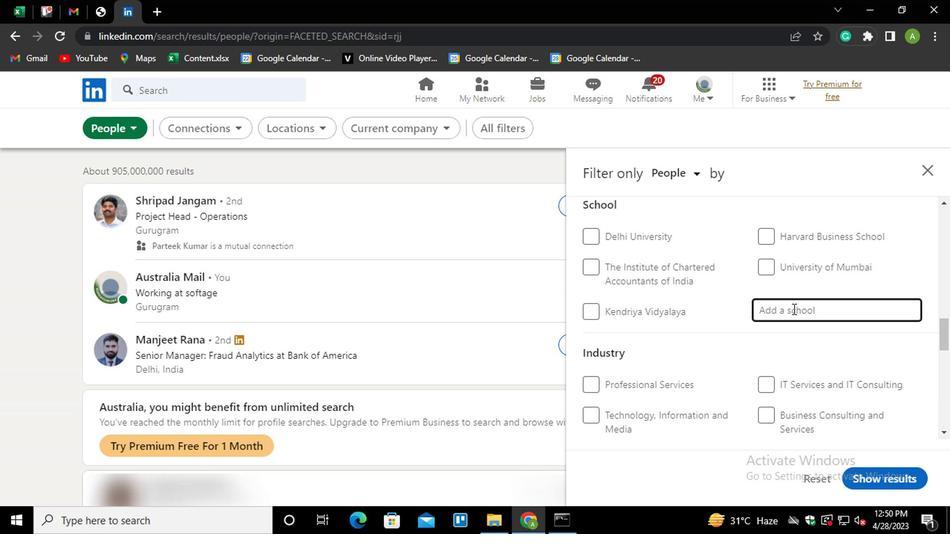 
Action: Key pressed WADES<Key.down><Key.enter>
Screenshot: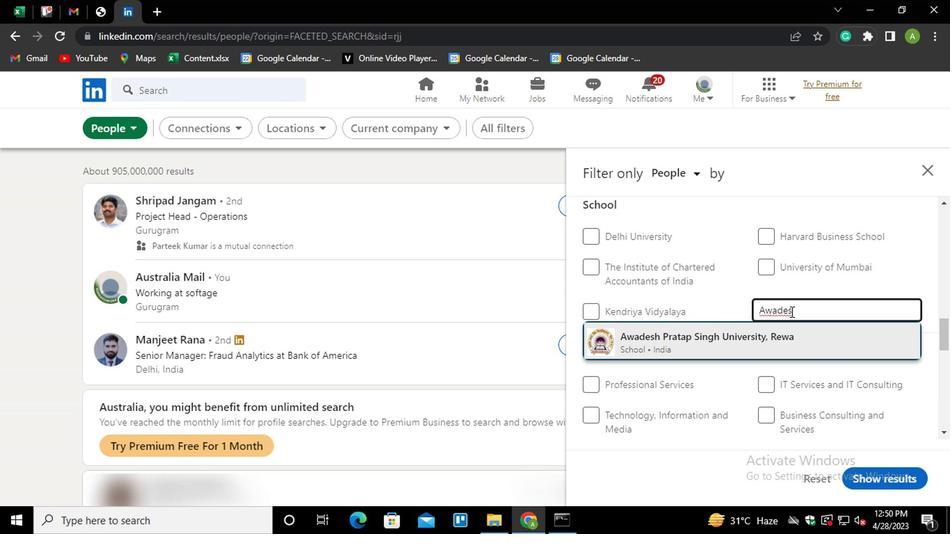 
Action: Mouse scrolled (790, 309) with delta (0, 0)
Screenshot: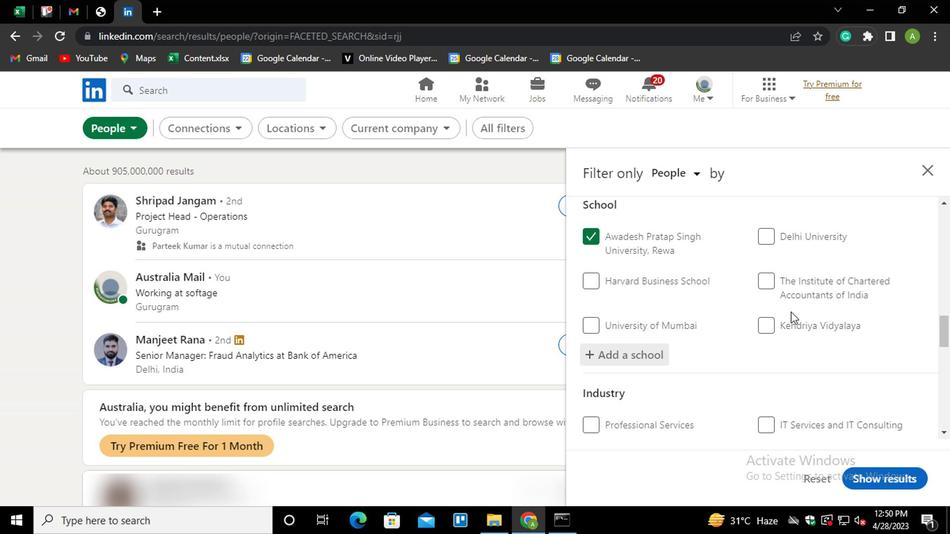 
Action: Mouse scrolled (790, 309) with delta (0, 0)
Screenshot: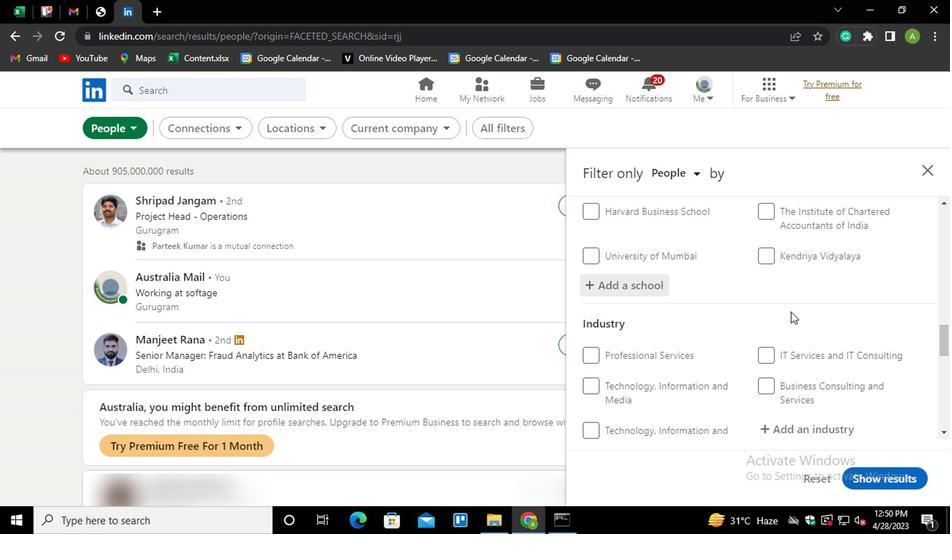 
Action: Mouse scrolled (790, 309) with delta (0, 0)
Screenshot: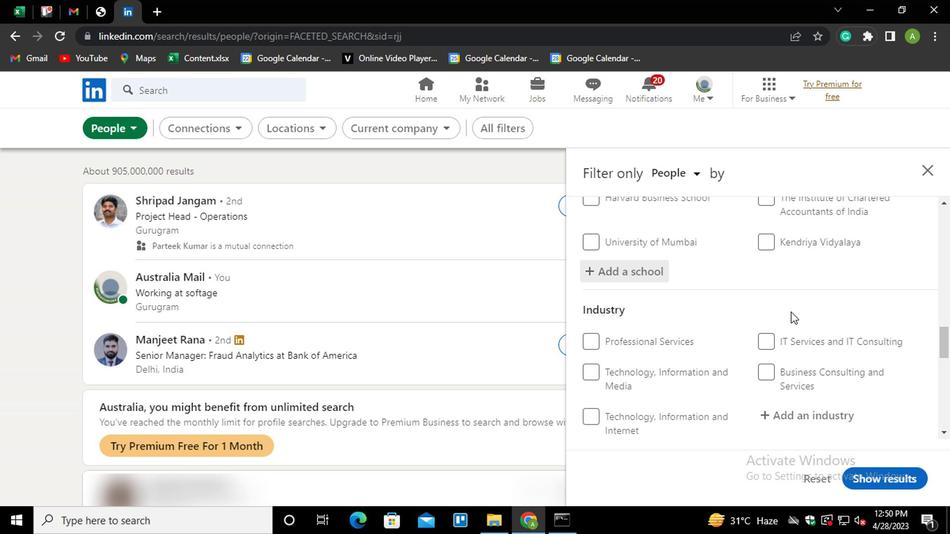 
Action: Mouse scrolled (790, 310) with delta (0, 0)
Screenshot: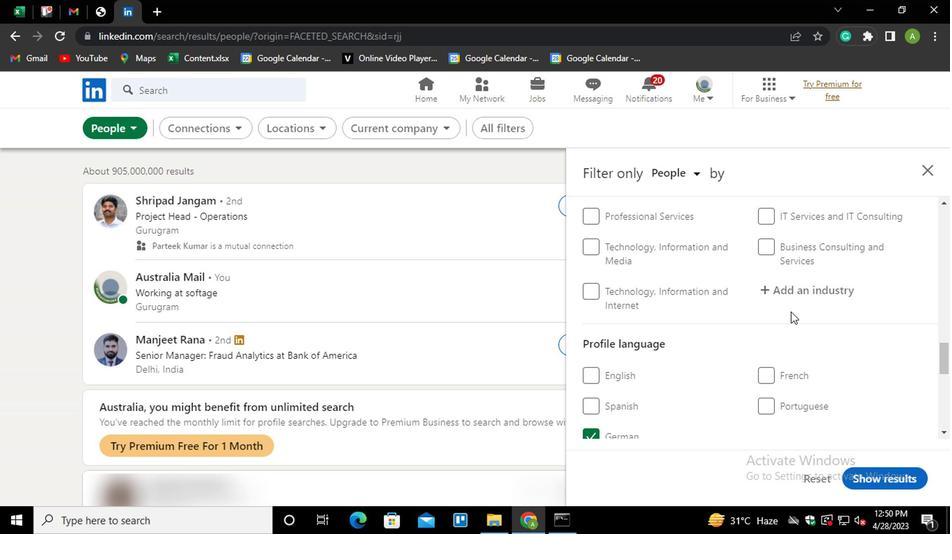
Action: Mouse moved to (785, 358)
Screenshot: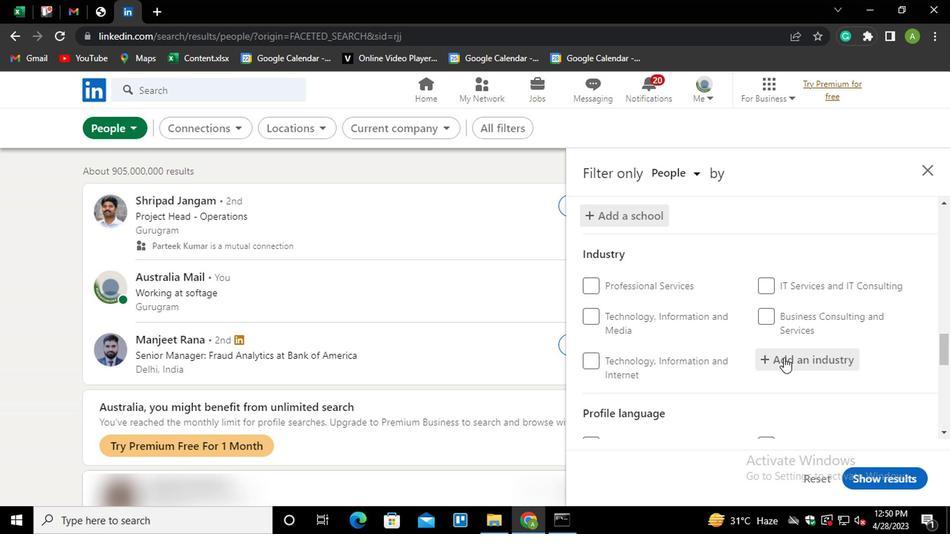 
Action: Mouse pressed left at (785, 358)
Screenshot: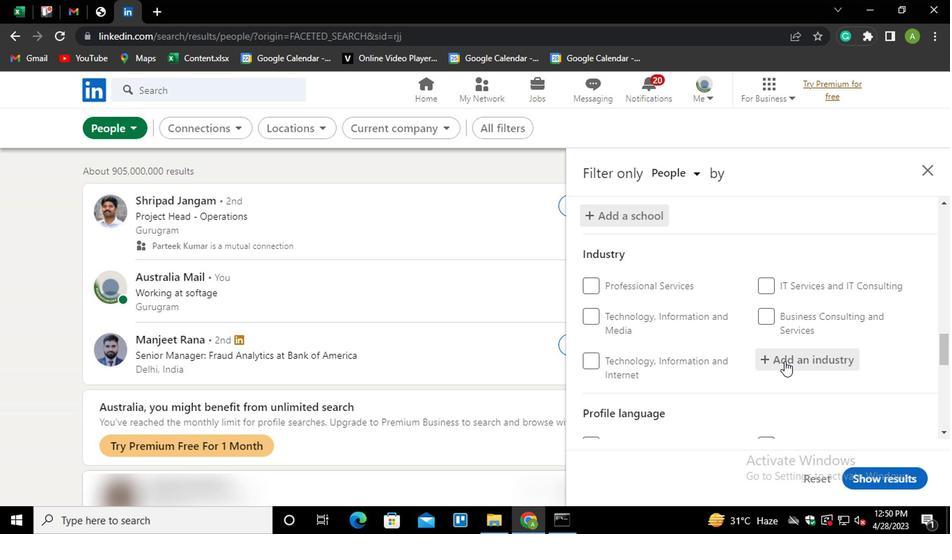 
Action: Key pressed <Key.shift>SUT<Key.backspace>R<Key.down><Key.enter>
Screenshot: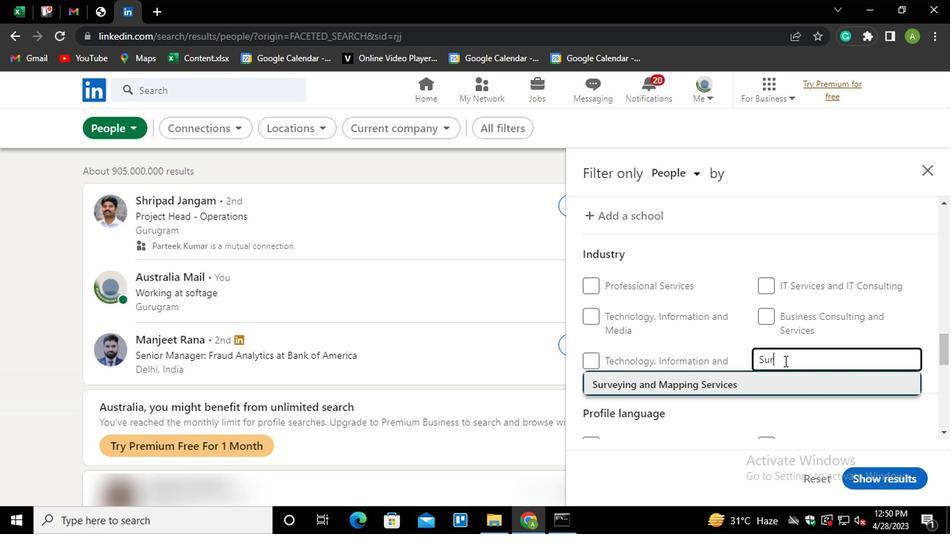 
Action: Mouse scrolled (785, 357) with delta (0, 0)
Screenshot: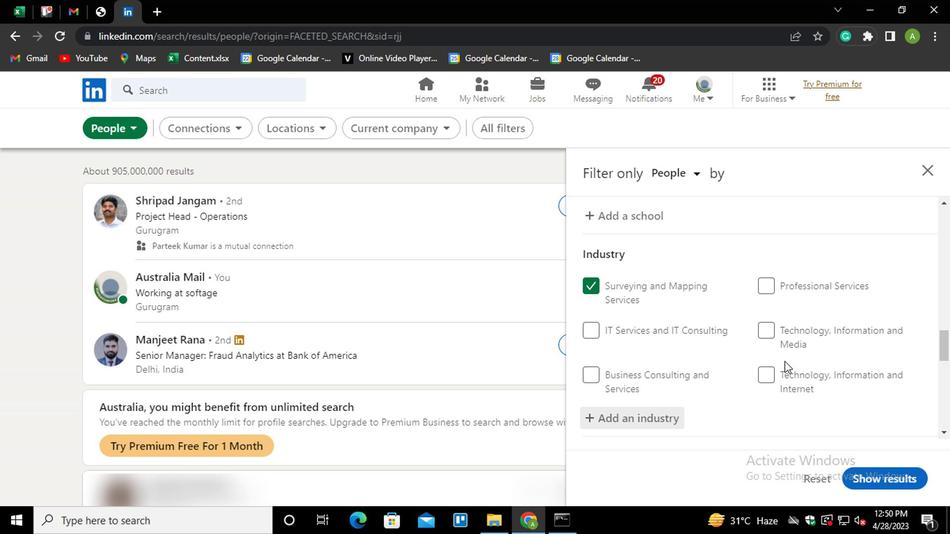 
Action: Mouse scrolled (785, 357) with delta (0, 0)
Screenshot: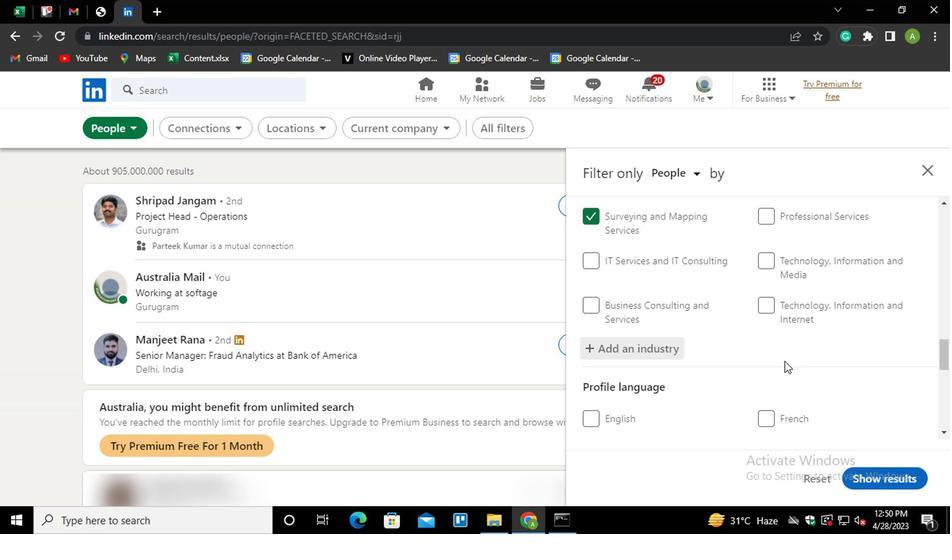 
Action: Mouse scrolled (785, 357) with delta (0, 0)
Screenshot: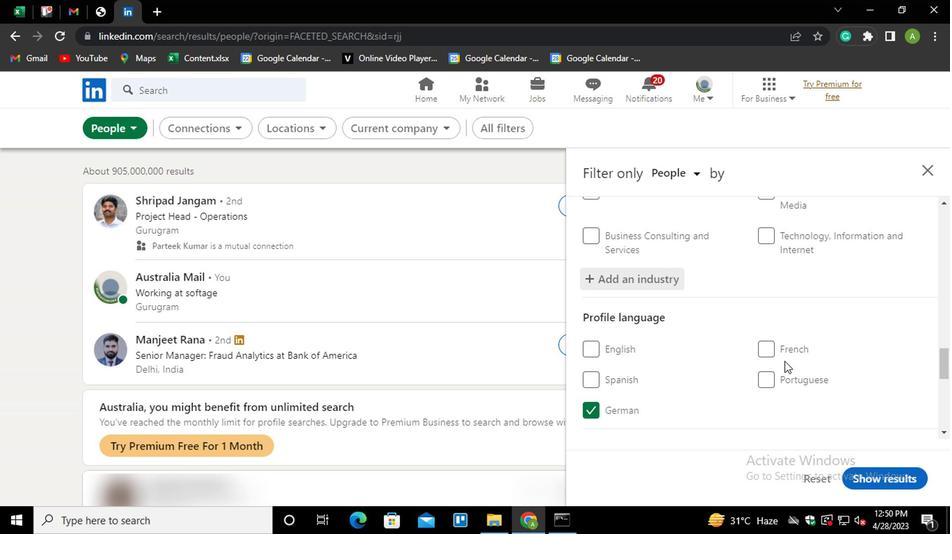 
Action: Mouse scrolled (785, 357) with delta (0, 0)
Screenshot: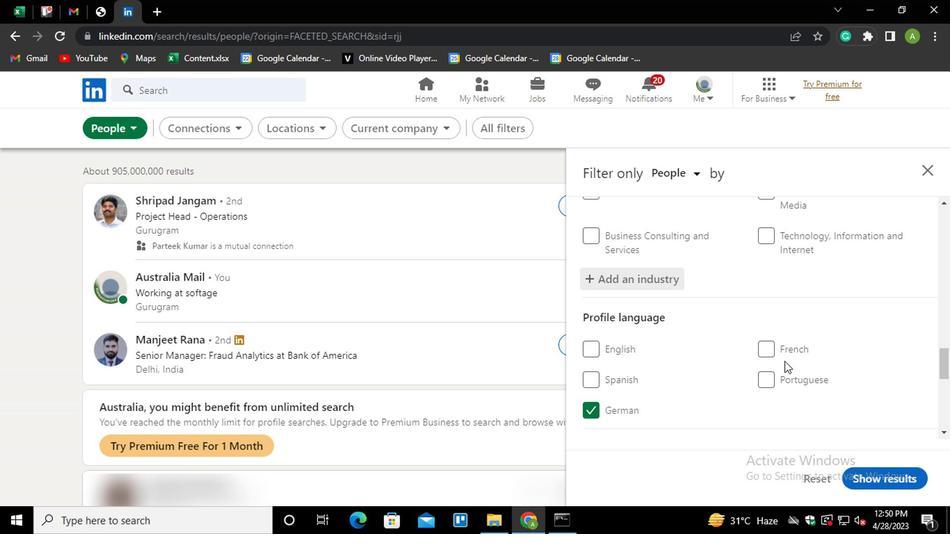 
Action: Mouse scrolled (785, 357) with delta (0, 0)
Screenshot: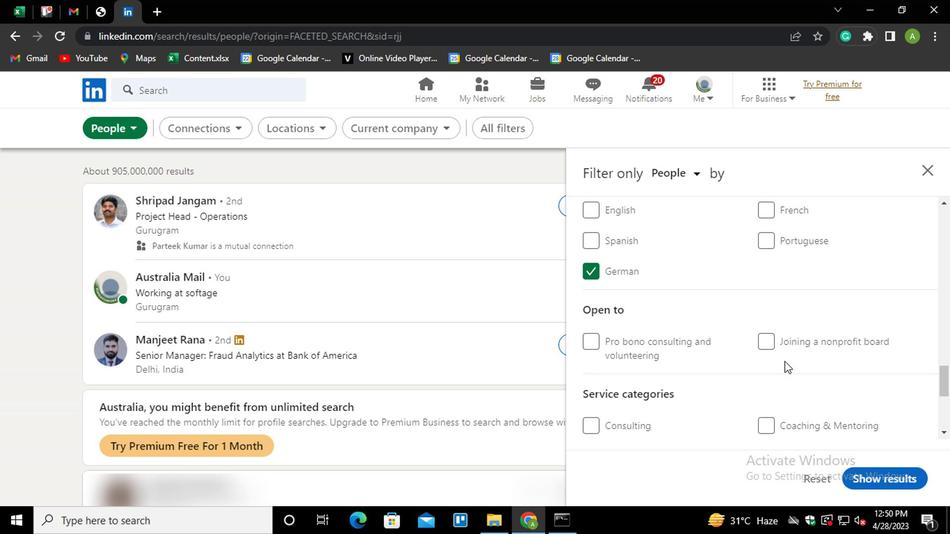 
Action: Mouse scrolled (785, 357) with delta (0, 0)
Screenshot: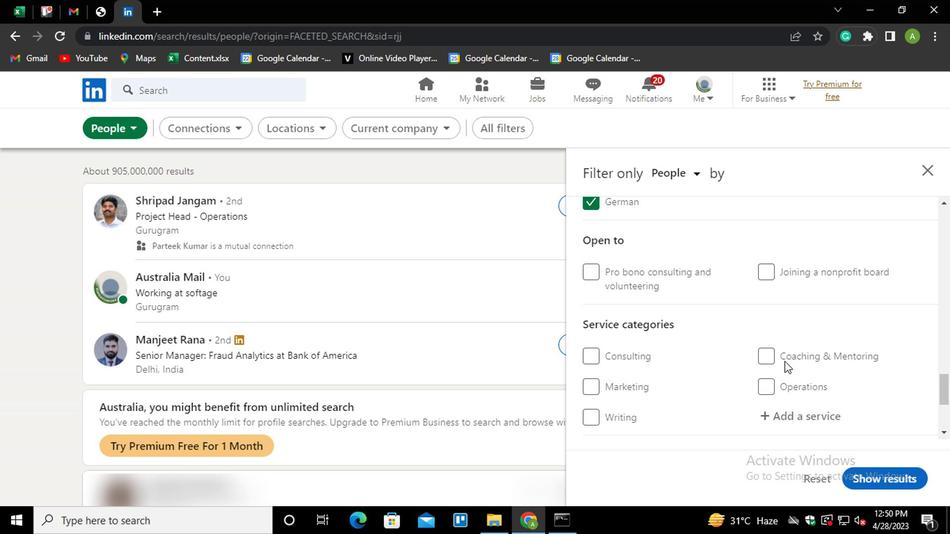 
Action: Mouse moved to (785, 347)
Screenshot: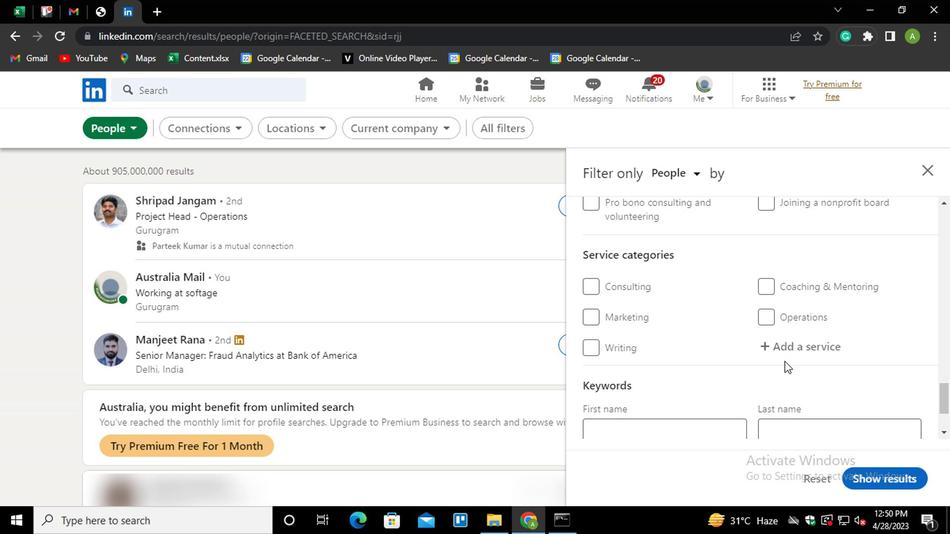 
Action: Mouse pressed left at (785, 347)
Screenshot: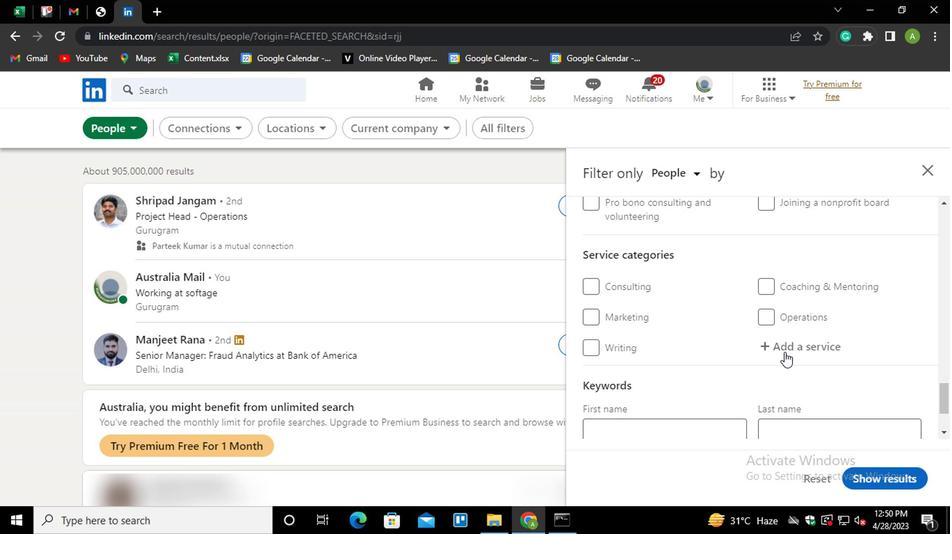 
Action: Key pressed <Key.shift><Key.shift>BLO<Key.down><Key.enter>
Screenshot: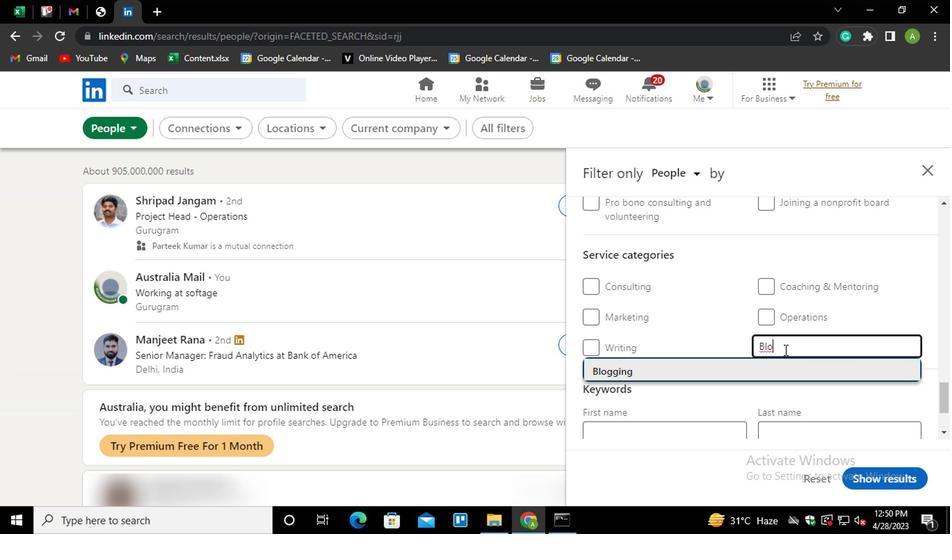 
Action: Mouse scrolled (785, 346) with delta (0, 0)
Screenshot: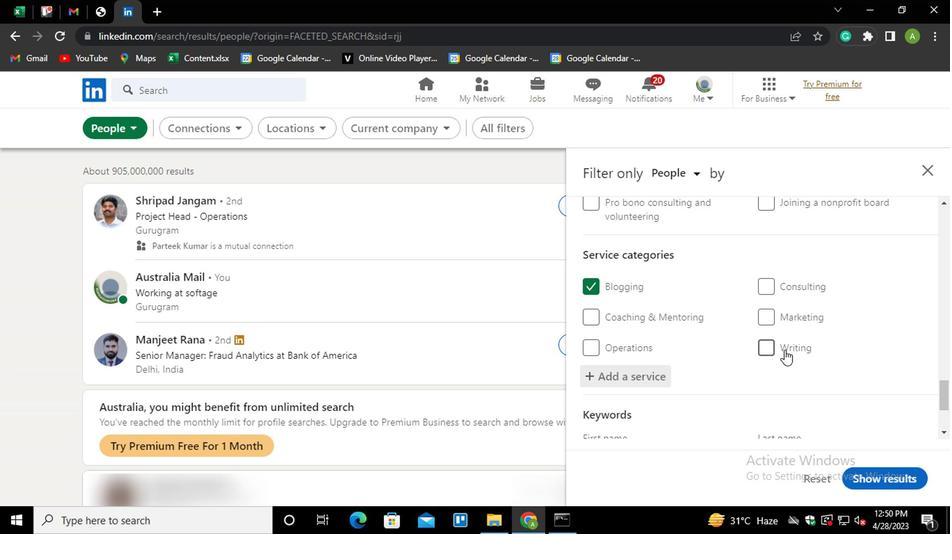 
Action: Mouse scrolled (785, 346) with delta (0, 0)
Screenshot: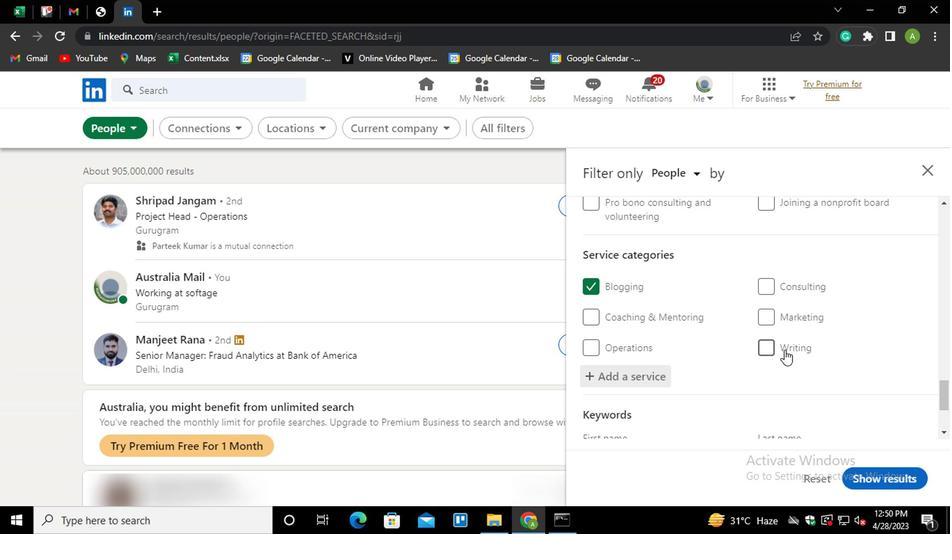 
Action: Mouse scrolled (785, 346) with delta (0, 0)
Screenshot: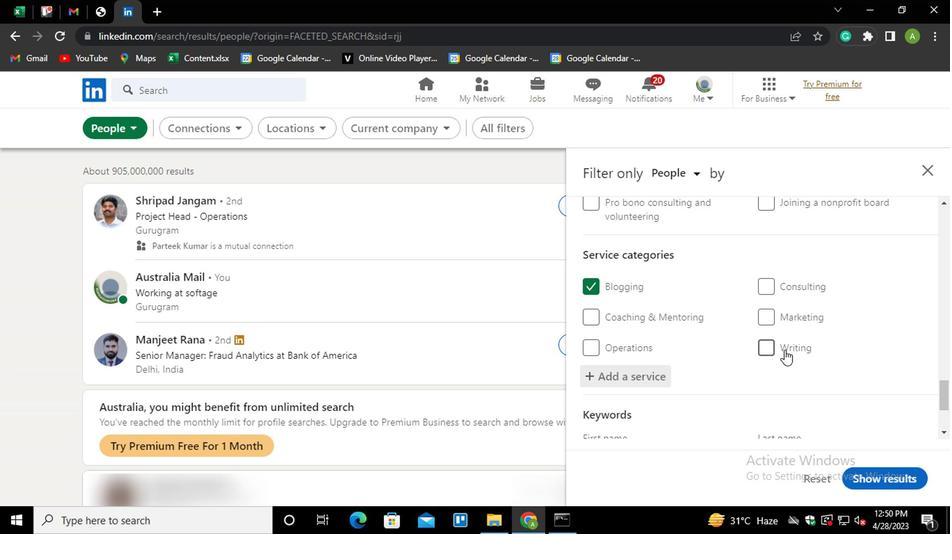 
Action: Mouse scrolled (785, 346) with delta (0, 0)
Screenshot: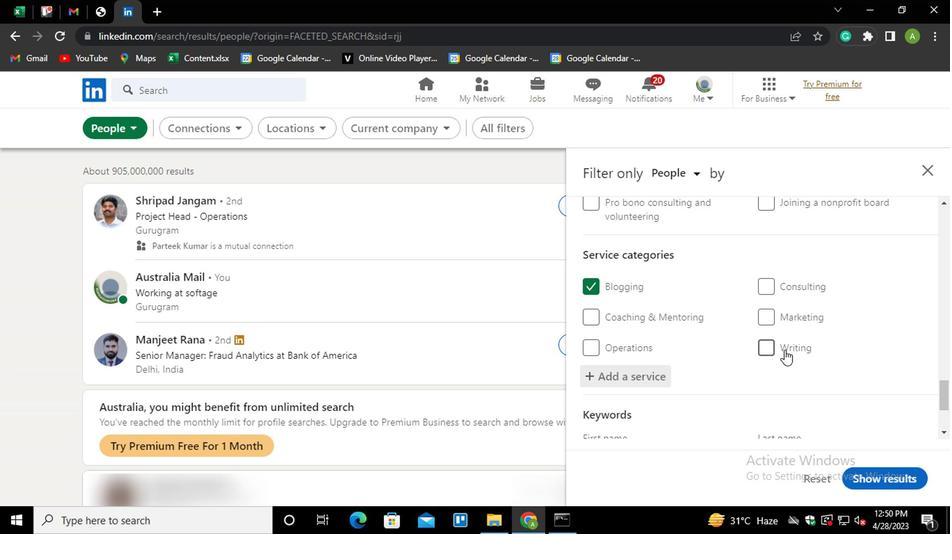 
Action: Mouse scrolled (785, 346) with delta (0, 0)
Screenshot: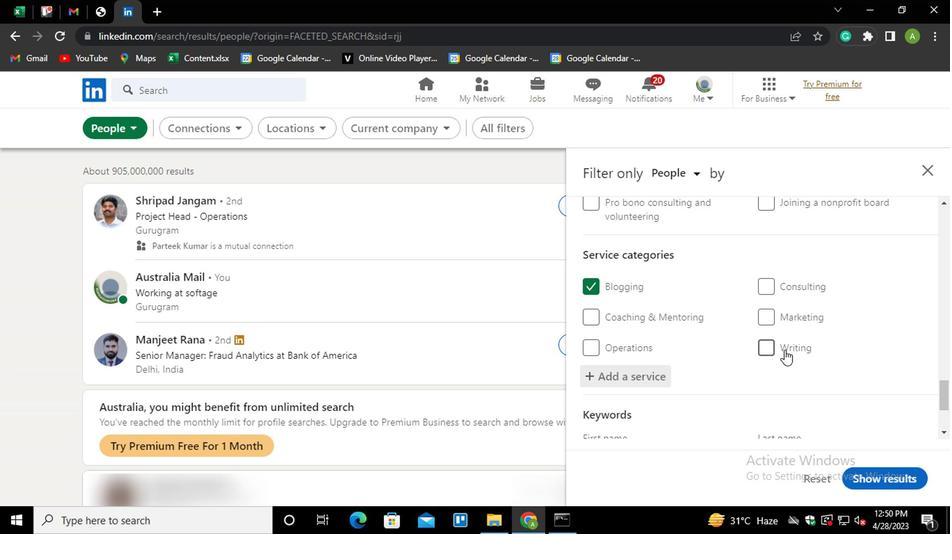
Action: Mouse scrolled (785, 346) with delta (0, 0)
Screenshot: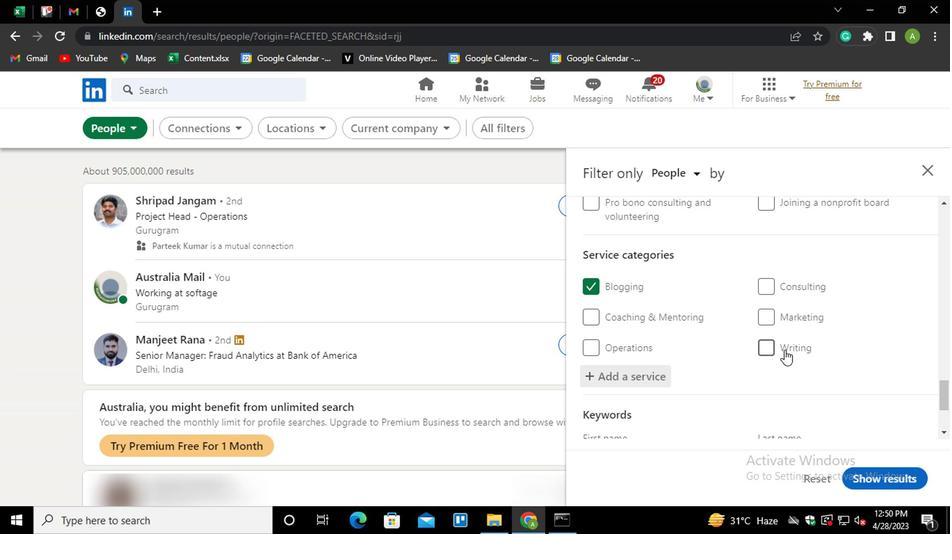 
Action: Mouse moved to (707, 379)
Screenshot: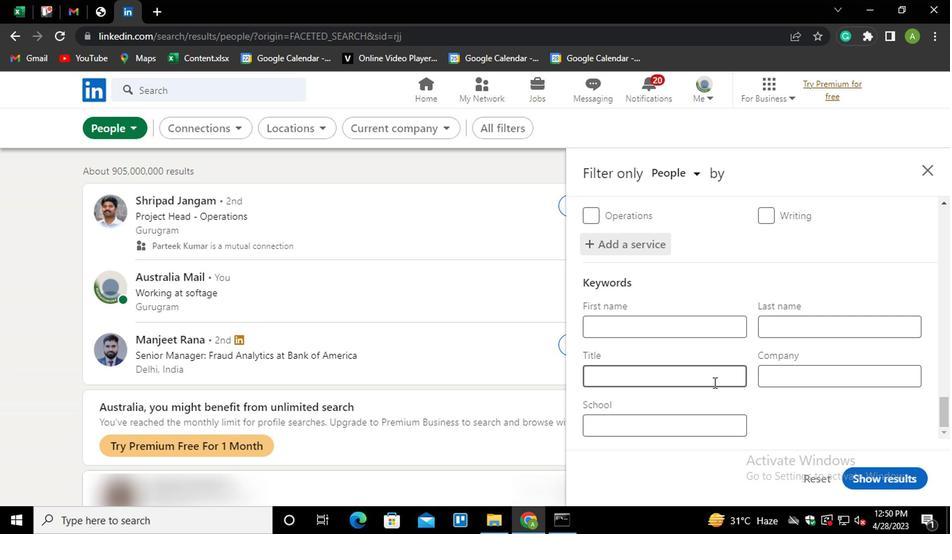 
Action: Mouse pressed left at (707, 379)
Screenshot: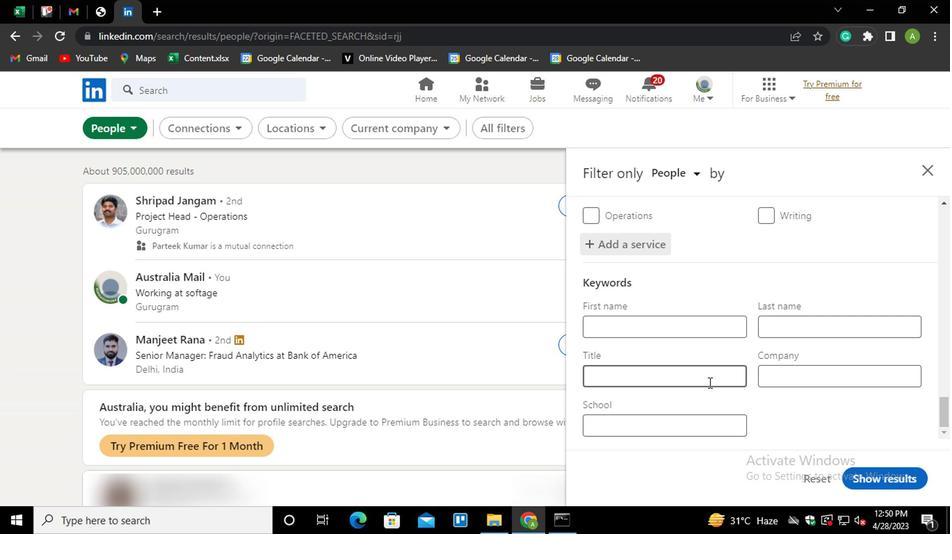 
Action: Key pressed <Key.shift><Key.shift><Key.shift><Key.shift><Key.shift>GEOLOGICAL<Key.space><Key.shift>ENGINEER
Screenshot: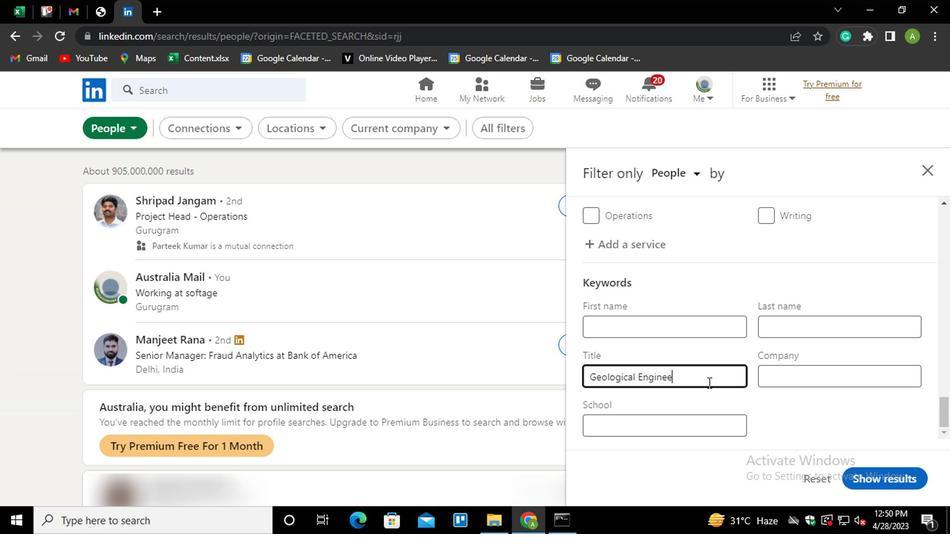 
Action: Mouse moved to (817, 413)
Screenshot: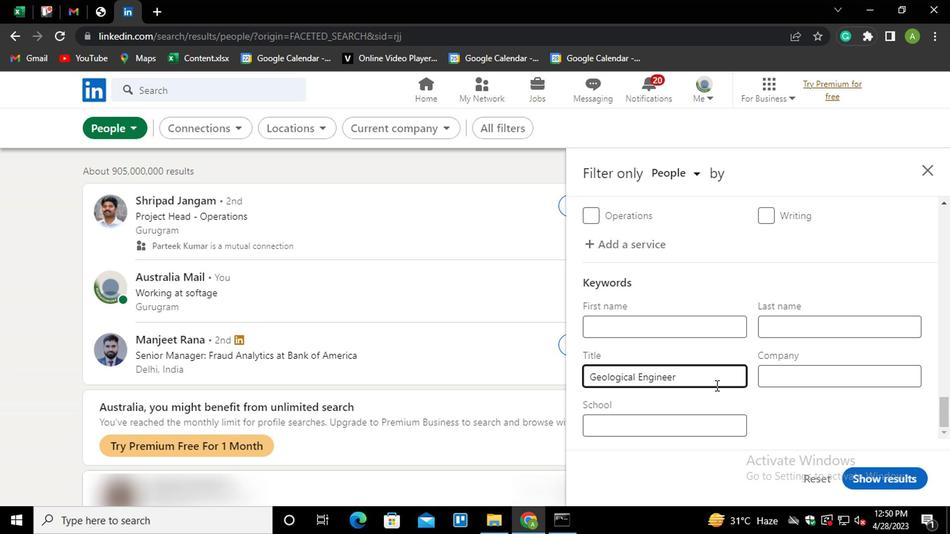 
Action: Mouse pressed left at (817, 413)
Screenshot: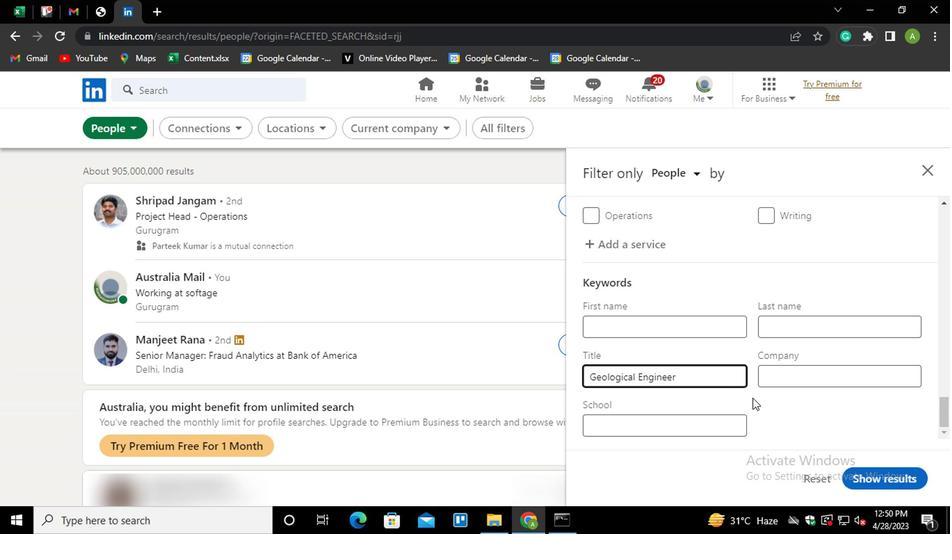
Action: Mouse moved to (864, 465)
Screenshot: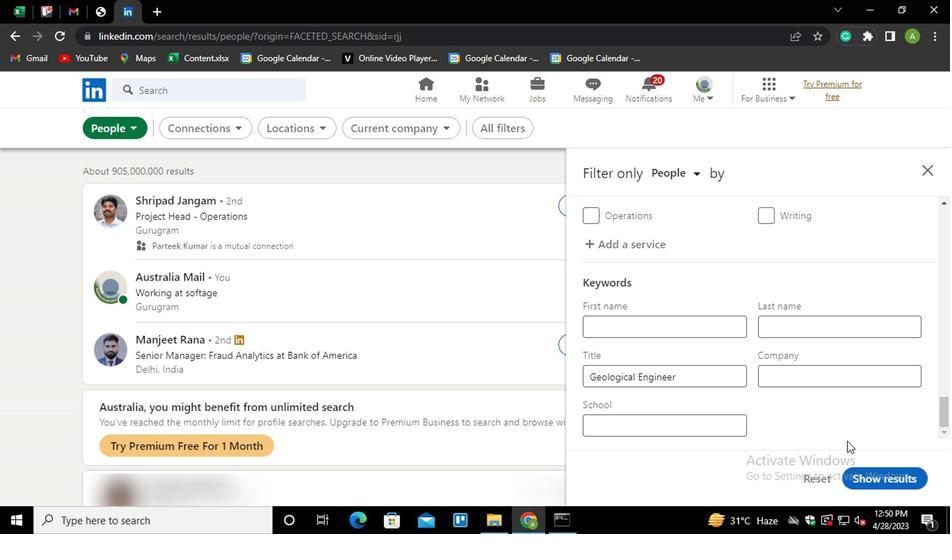 
Action: Mouse pressed left at (864, 465)
Screenshot: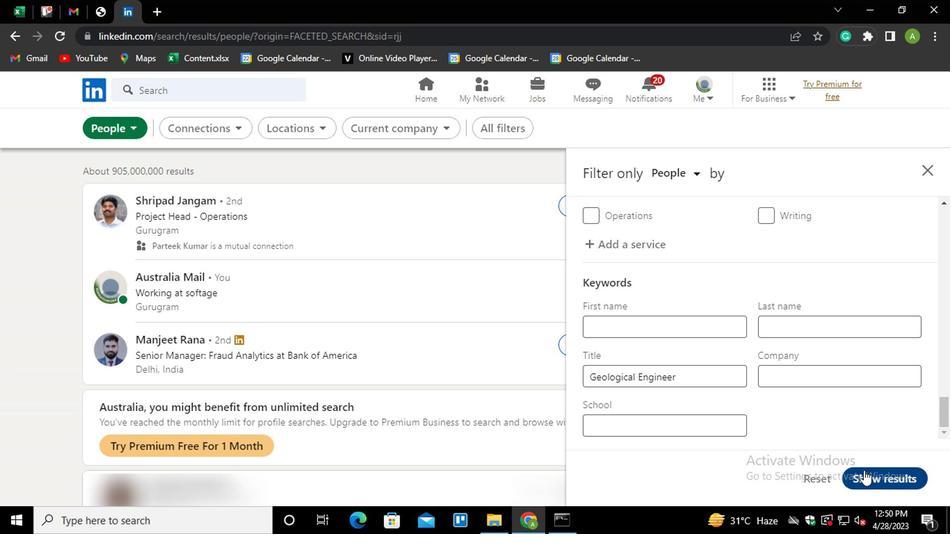
